 Task: Look for space in Guidonia, Italy from 7th July, 2023 to 14th July, 2023 for 1 adult in price range Rs.6000 to Rs.14000. Place can be shared room with 1  bedroom having 1 bed and 1 bathroom. Property type can be house, flat, guest house, hotel. Amenities needed are: wifi. Booking option can be shelf check-in. Required host language is English.
Action: Mouse moved to (402, 96)
Screenshot: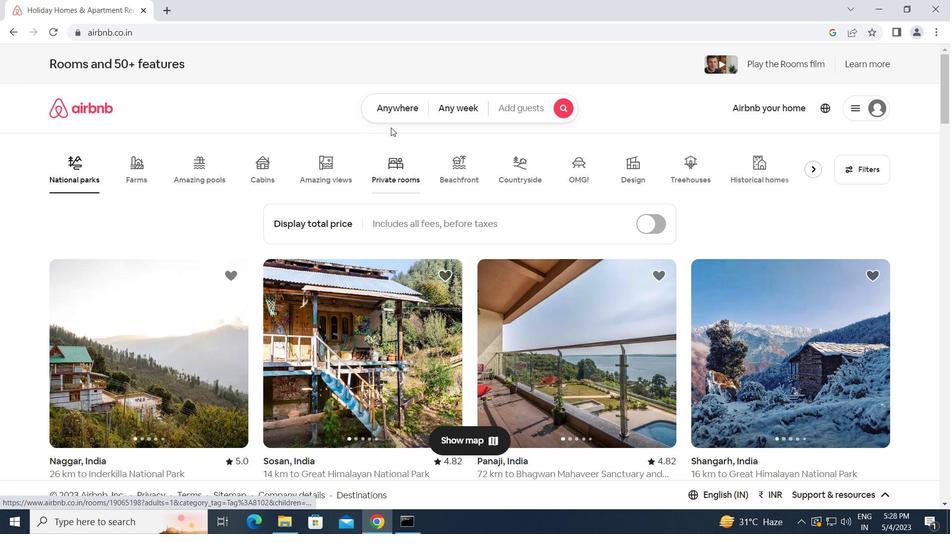 
Action: Mouse pressed left at (402, 96)
Screenshot: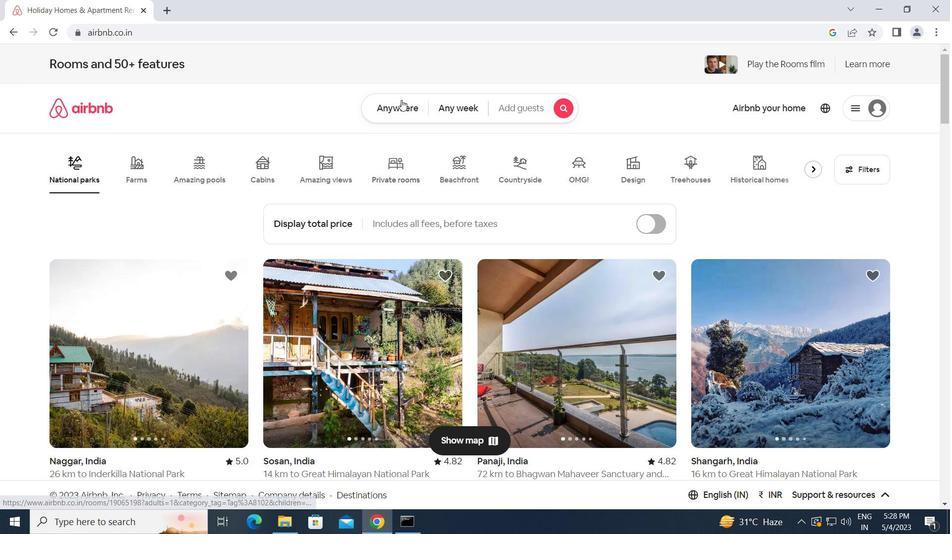 
Action: Mouse moved to (336, 153)
Screenshot: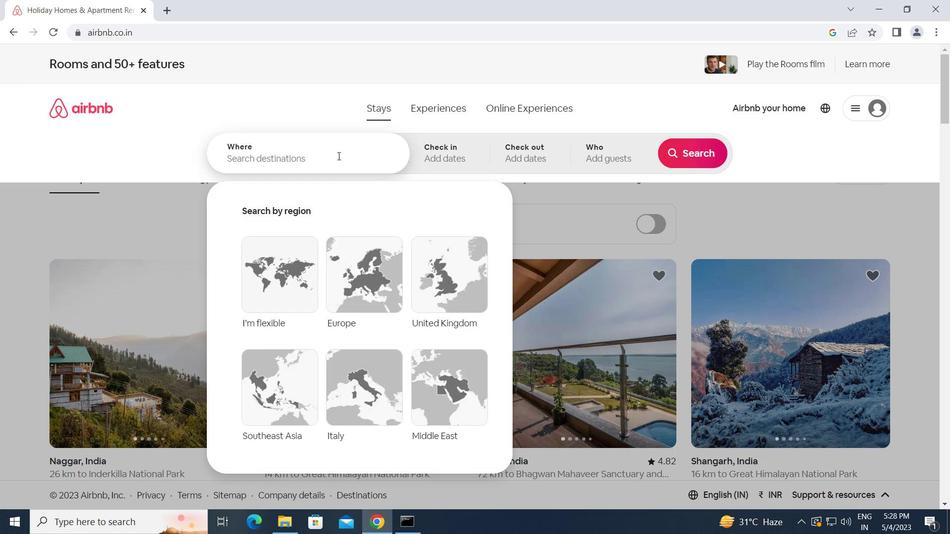 
Action: Mouse pressed left at (336, 153)
Screenshot: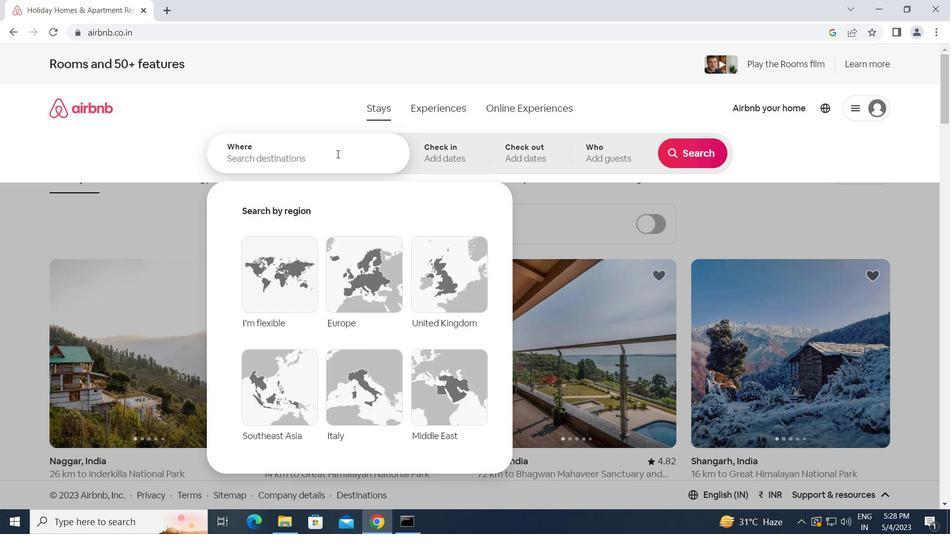 
Action: Key pressed g<Key.caps_lock>uidonia,<Key.space><Key.caps_lock>i<Key.caps_lock>taly<Key.enter>
Screenshot: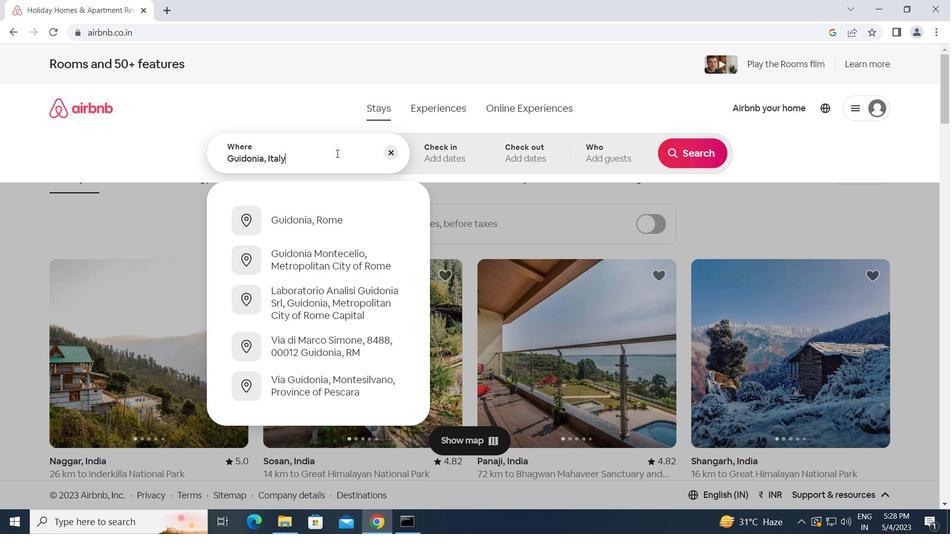 
Action: Mouse moved to (689, 249)
Screenshot: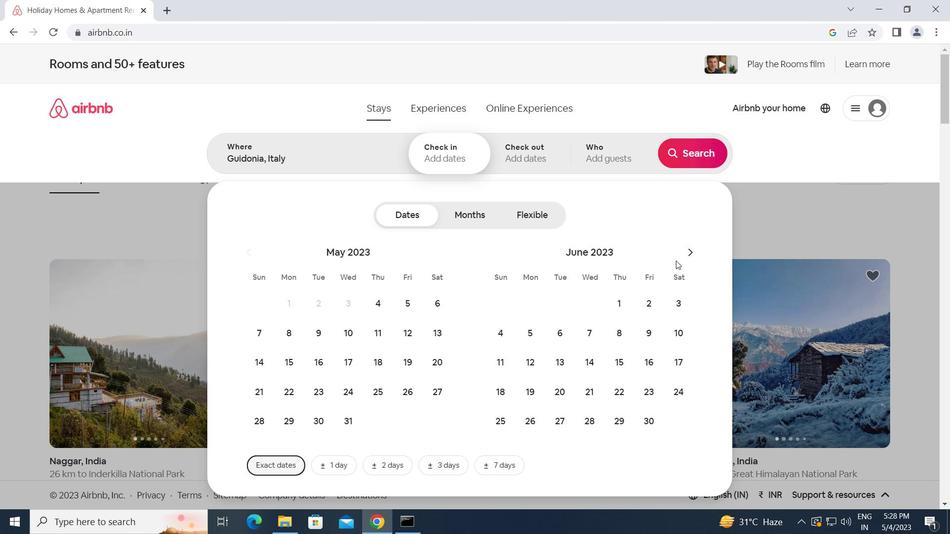 
Action: Mouse pressed left at (689, 249)
Screenshot: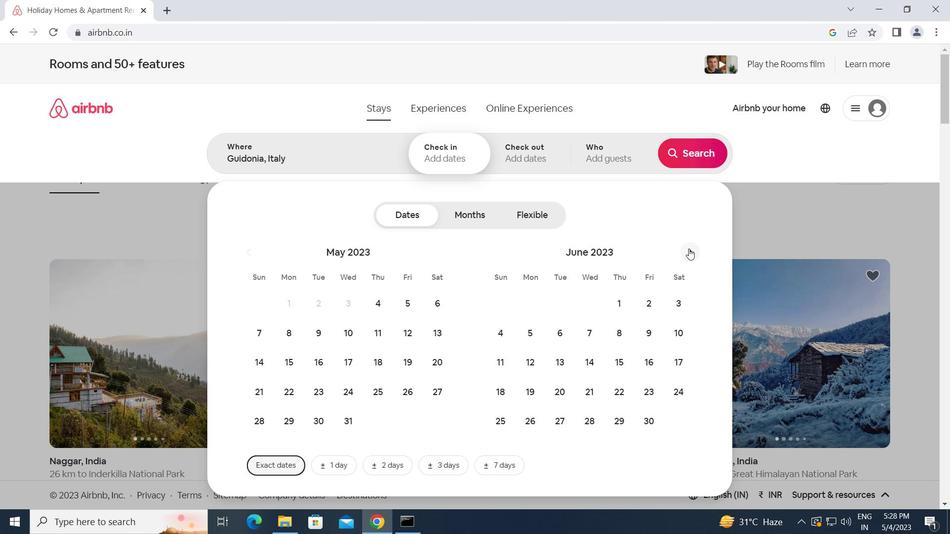 
Action: Mouse moved to (640, 334)
Screenshot: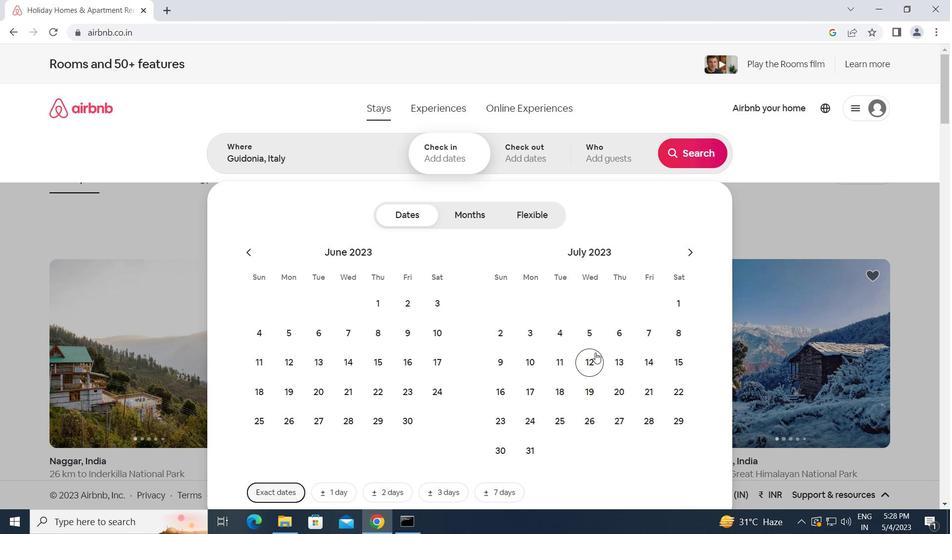 
Action: Mouse pressed left at (640, 334)
Screenshot: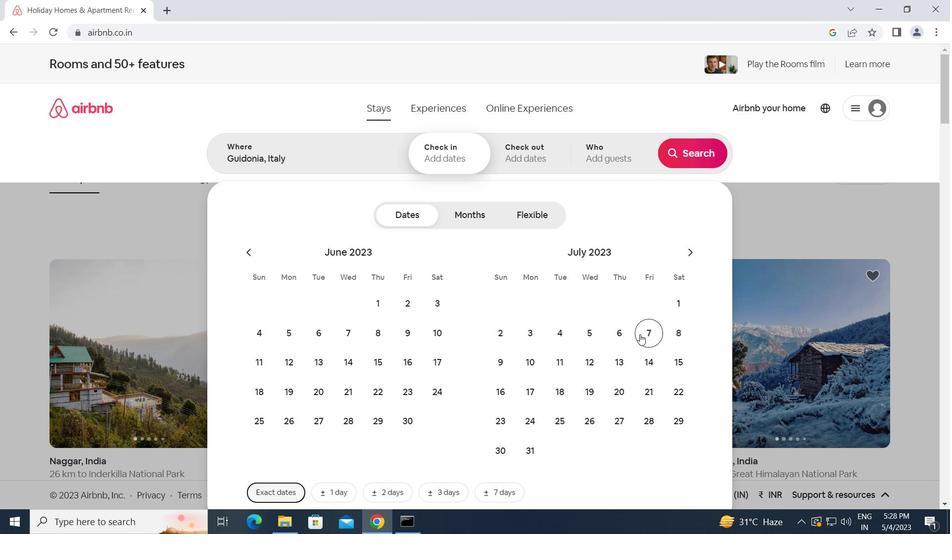 
Action: Mouse moved to (645, 363)
Screenshot: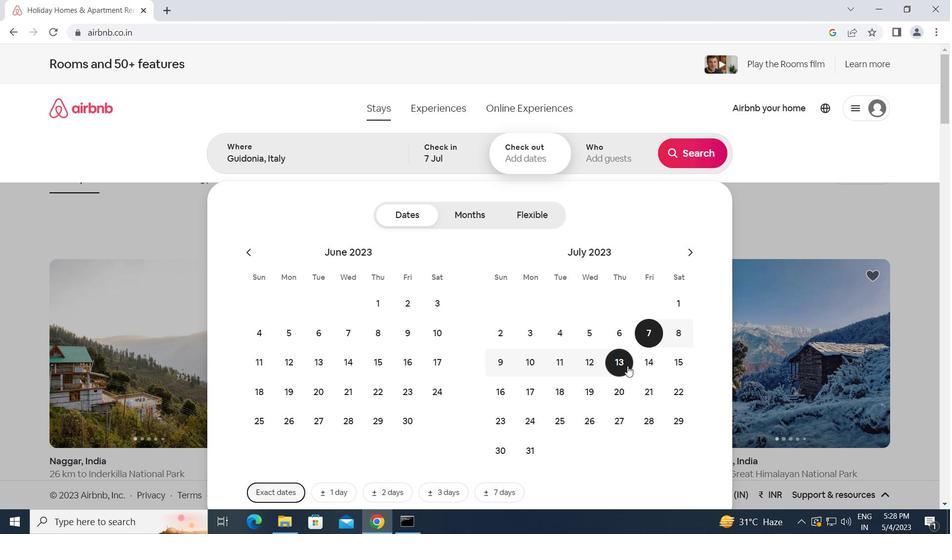 
Action: Mouse pressed left at (645, 363)
Screenshot: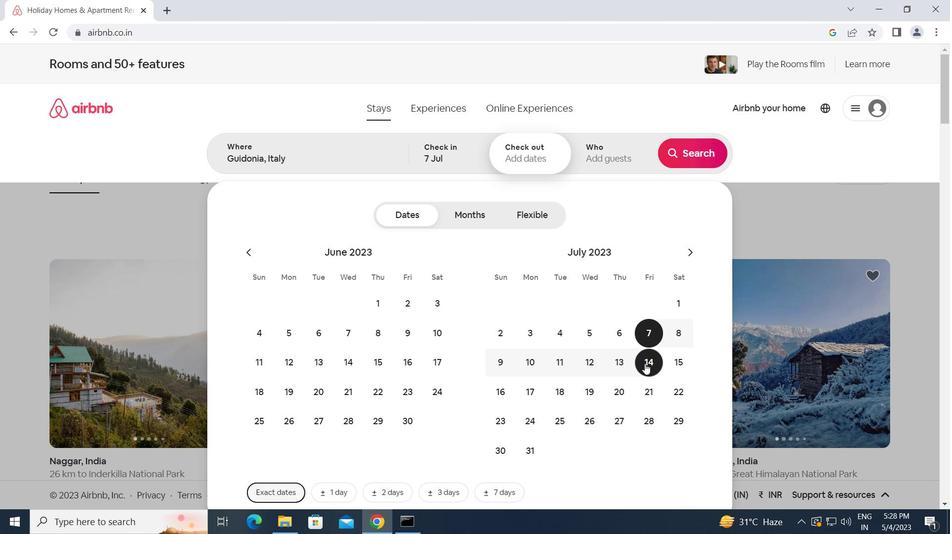 
Action: Mouse moved to (613, 151)
Screenshot: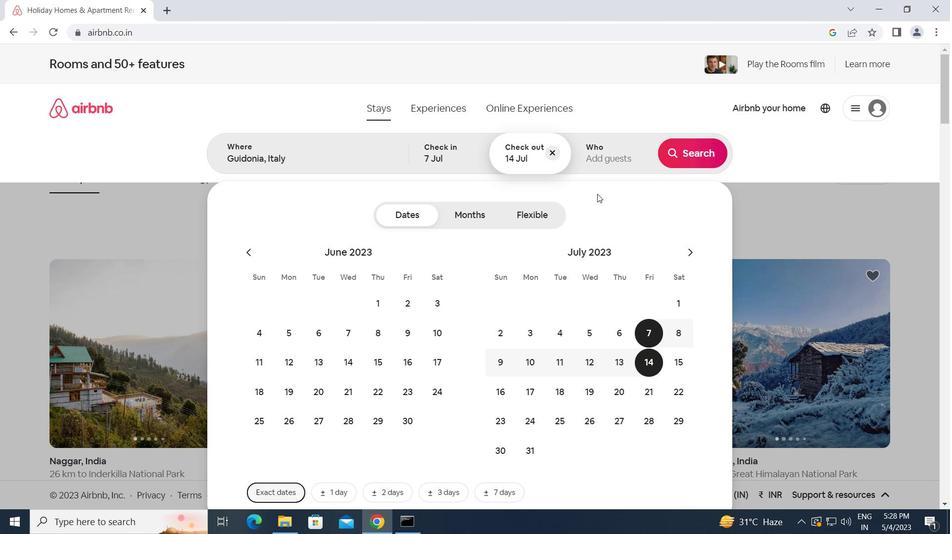 
Action: Mouse pressed left at (613, 151)
Screenshot: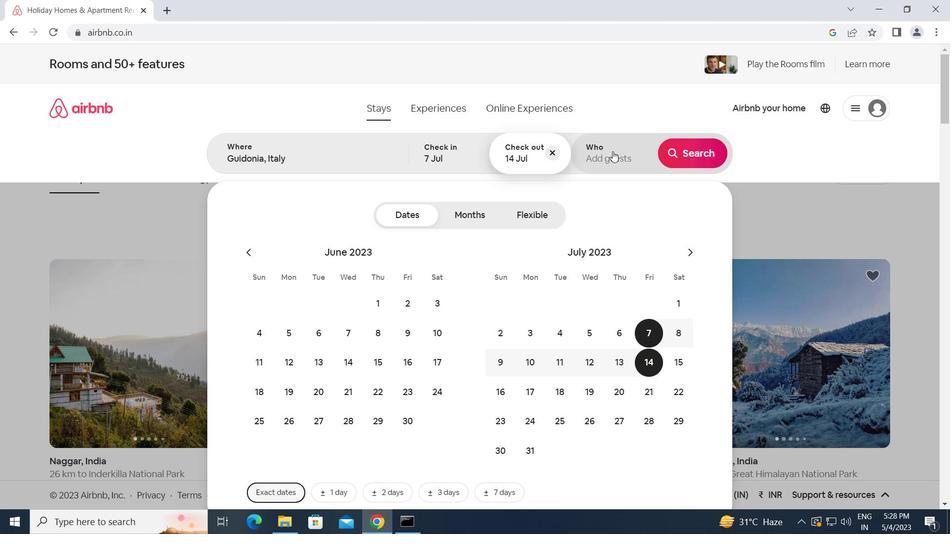
Action: Mouse moved to (704, 219)
Screenshot: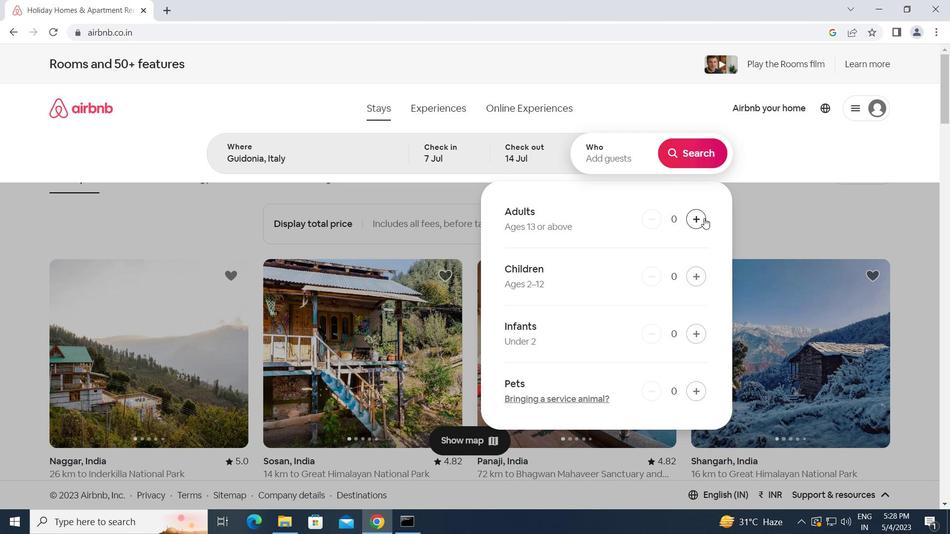 
Action: Mouse pressed left at (704, 219)
Screenshot: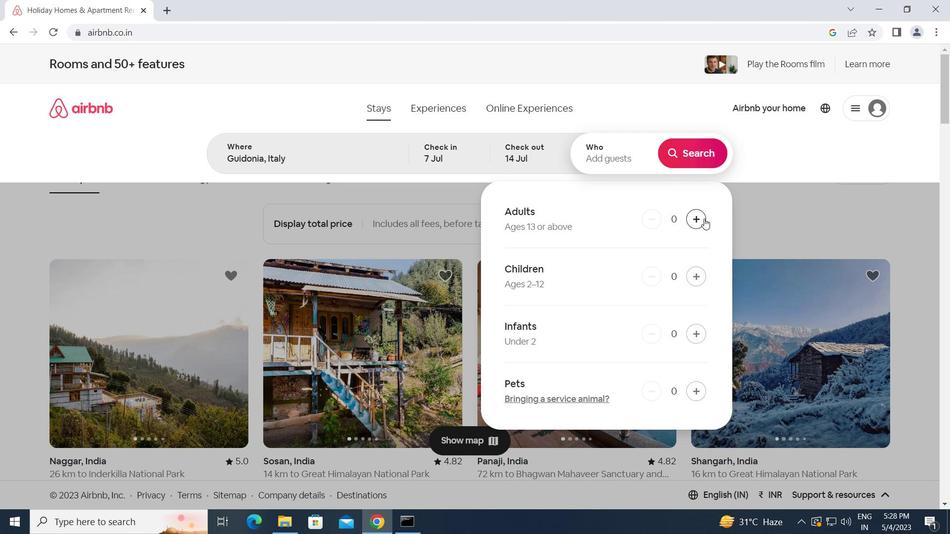 
Action: Mouse moved to (696, 151)
Screenshot: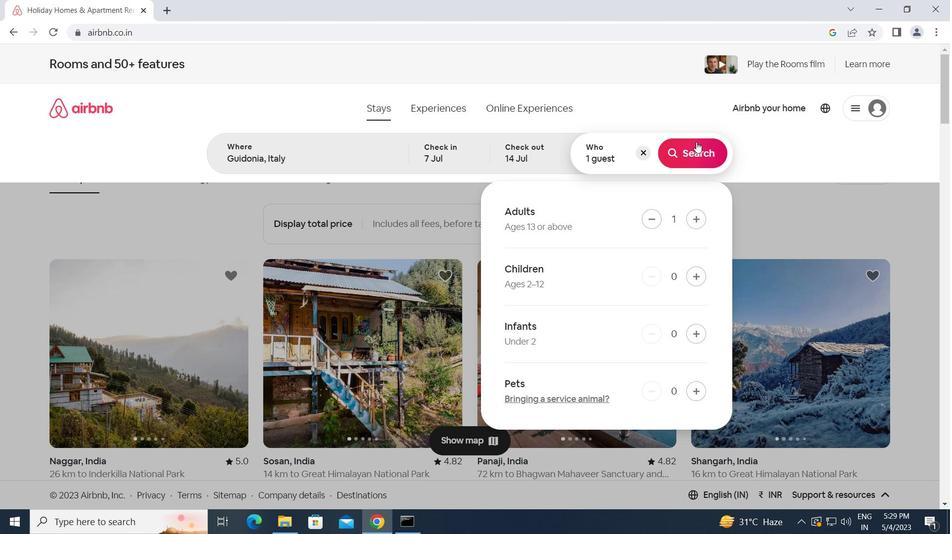 
Action: Mouse pressed left at (696, 151)
Screenshot: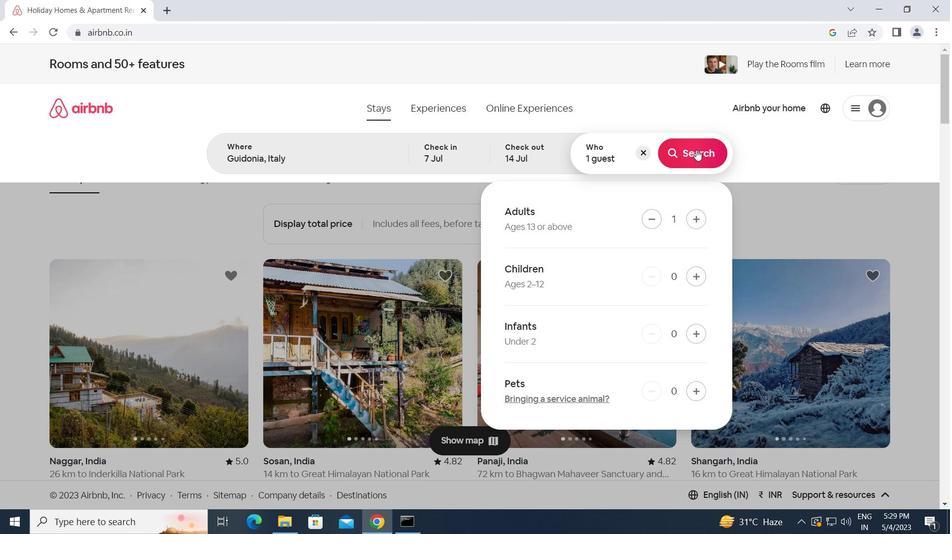
Action: Mouse moved to (889, 119)
Screenshot: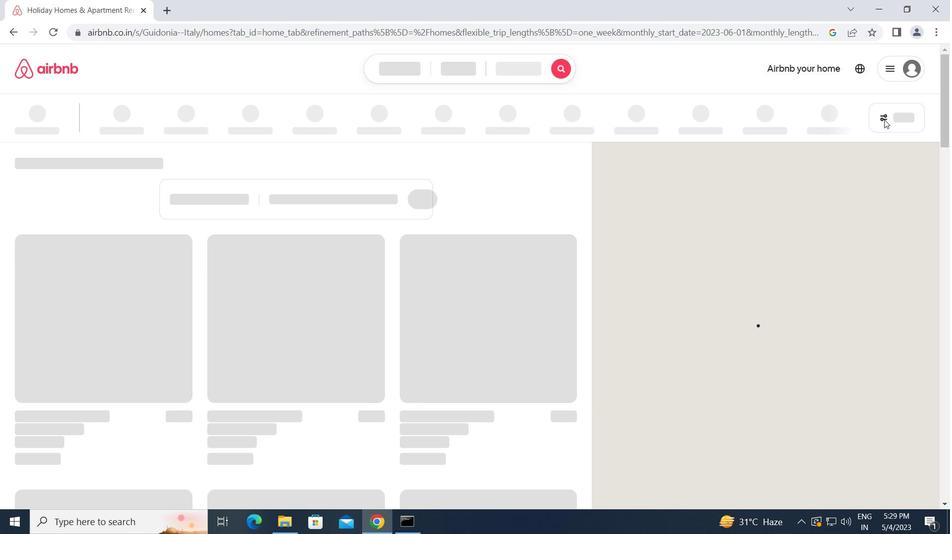 
Action: Mouse pressed left at (889, 119)
Screenshot: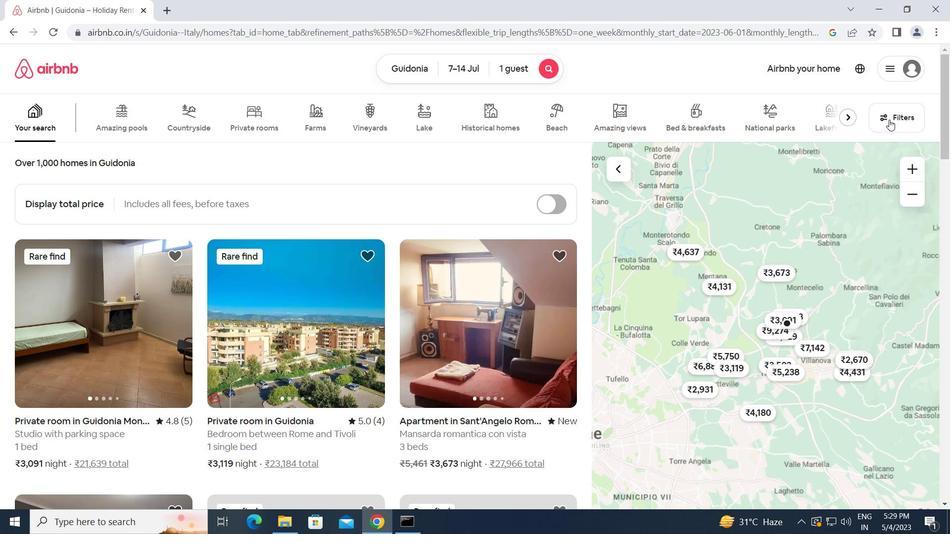 
Action: Mouse moved to (314, 277)
Screenshot: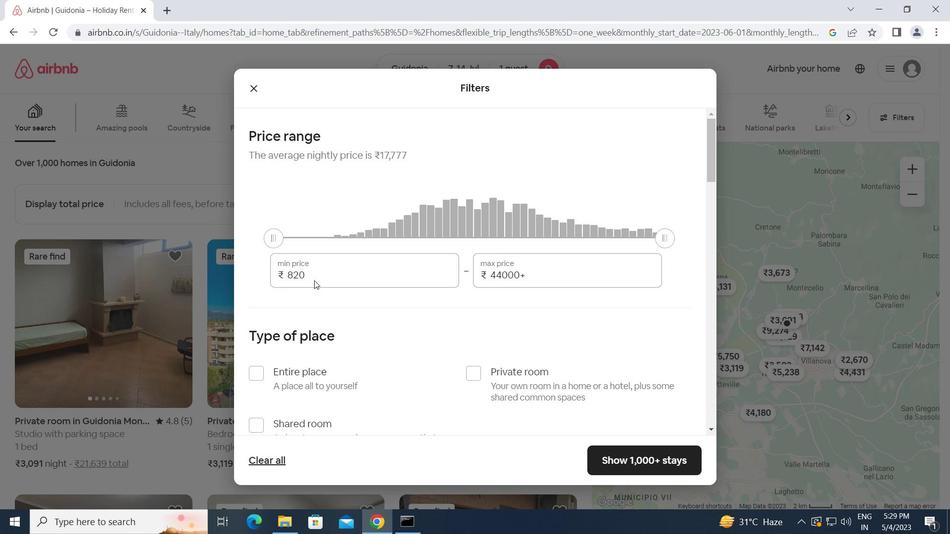 
Action: Mouse pressed left at (314, 277)
Screenshot: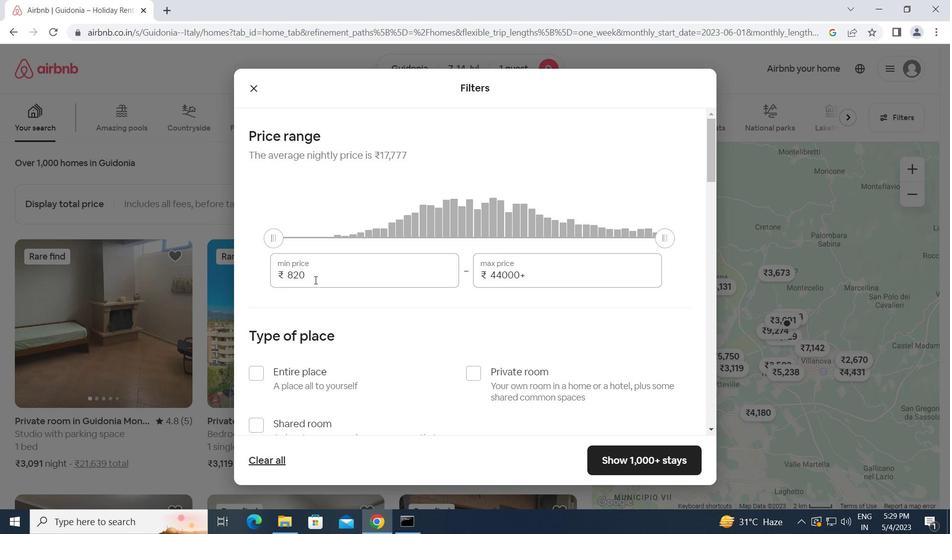 
Action: Mouse moved to (245, 270)
Screenshot: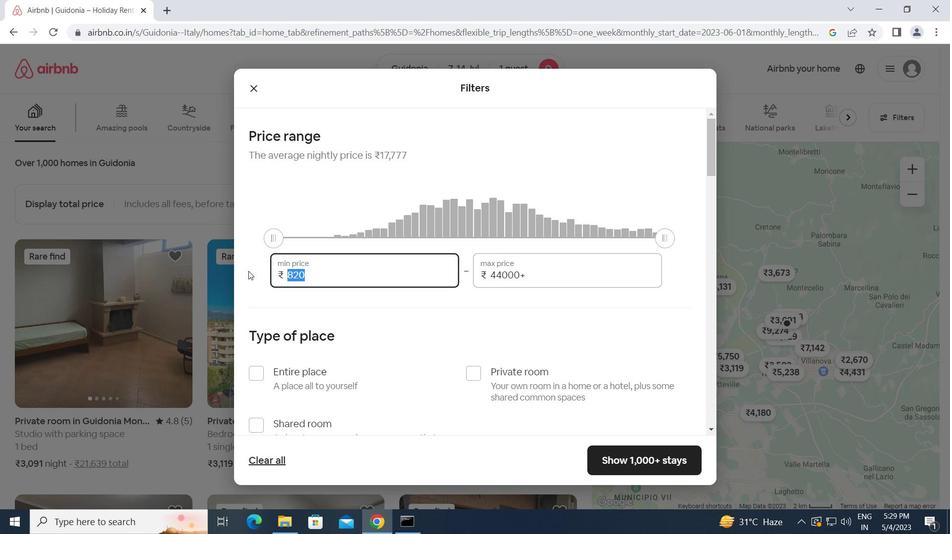 
Action: Key pressed 6000<Key.tab>1<Key.backspace><Key.backspace><Key.backspace><Key.backspace><Key.backspace><Key.backspace><Key.backspace>14000
Screenshot: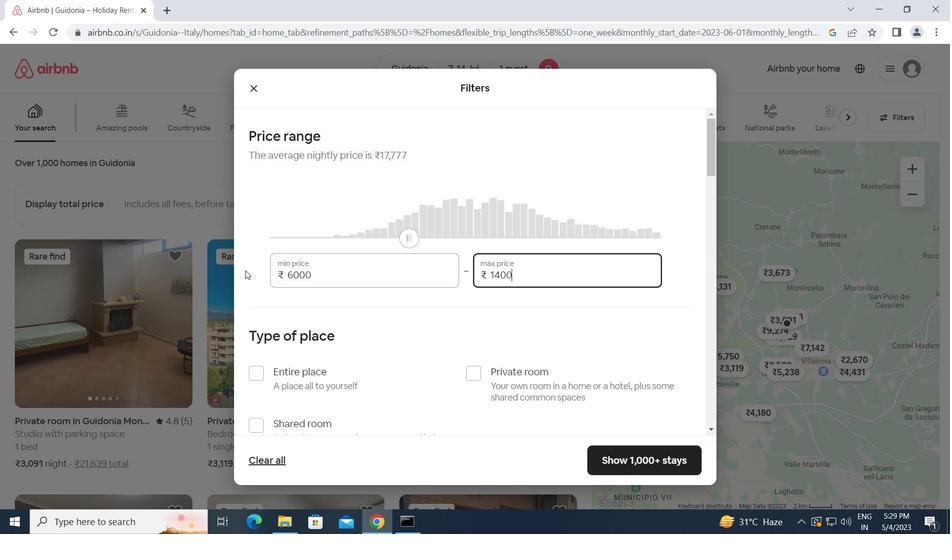 
Action: Mouse moved to (361, 396)
Screenshot: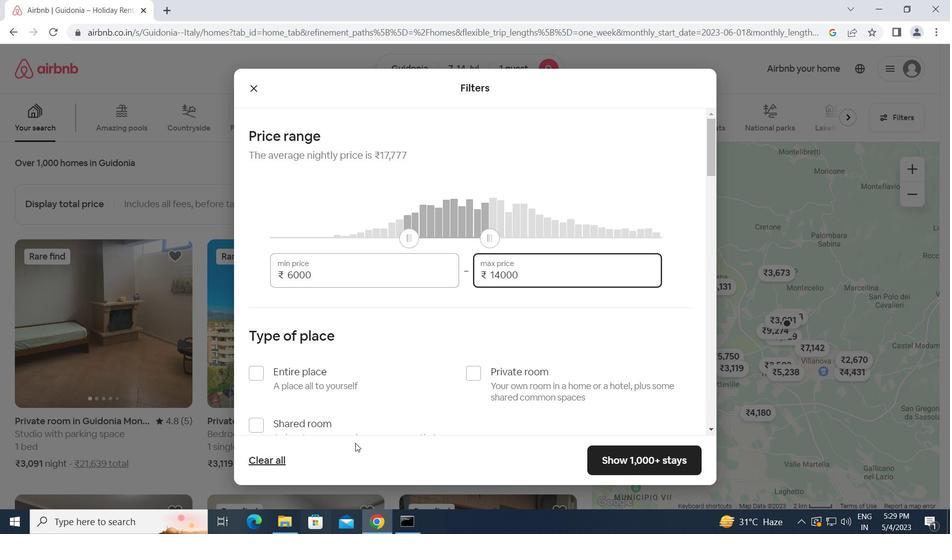 
Action: Mouse scrolled (361, 395) with delta (0, 0)
Screenshot: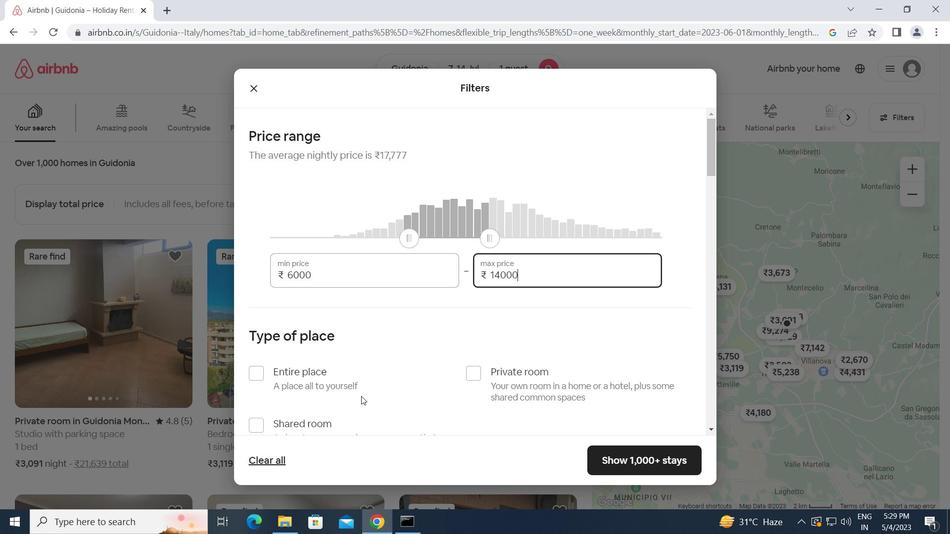 
Action: Mouse moved to (255, 363)
Screenshot: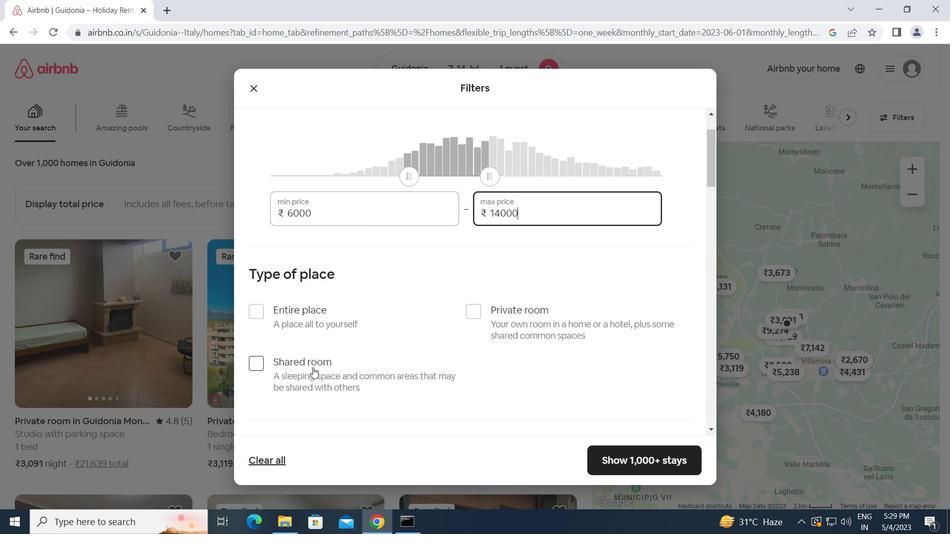 
Action: Mouse pressed left at (255, 363)
Screenshot: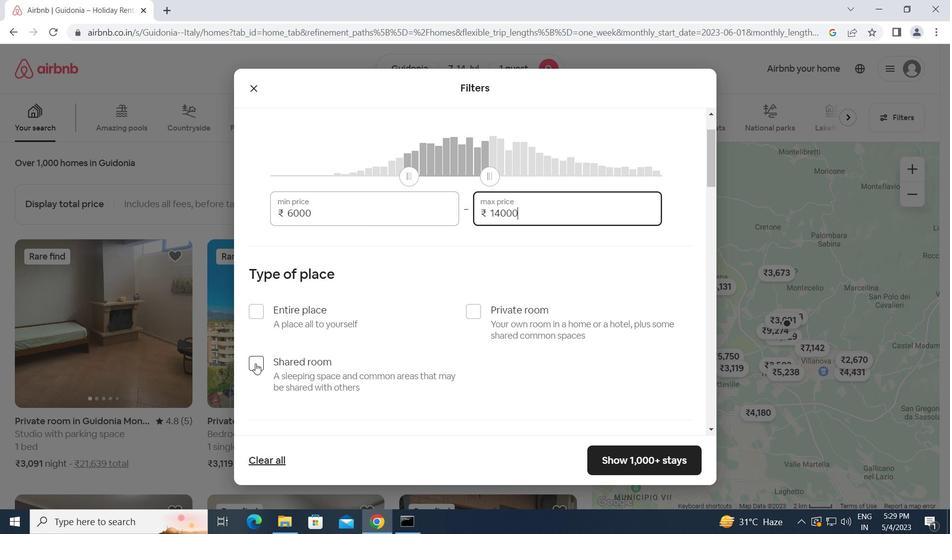 
Action: Mouse moved to (363, 376)
Screenshot: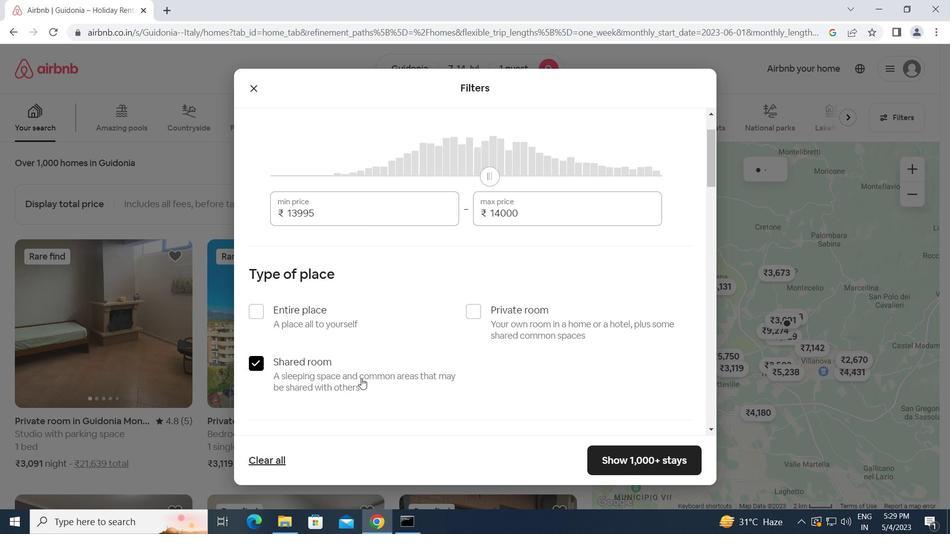 
Action: Mouse scrolled (363, 376) with delta (0, 0)
Screenshot: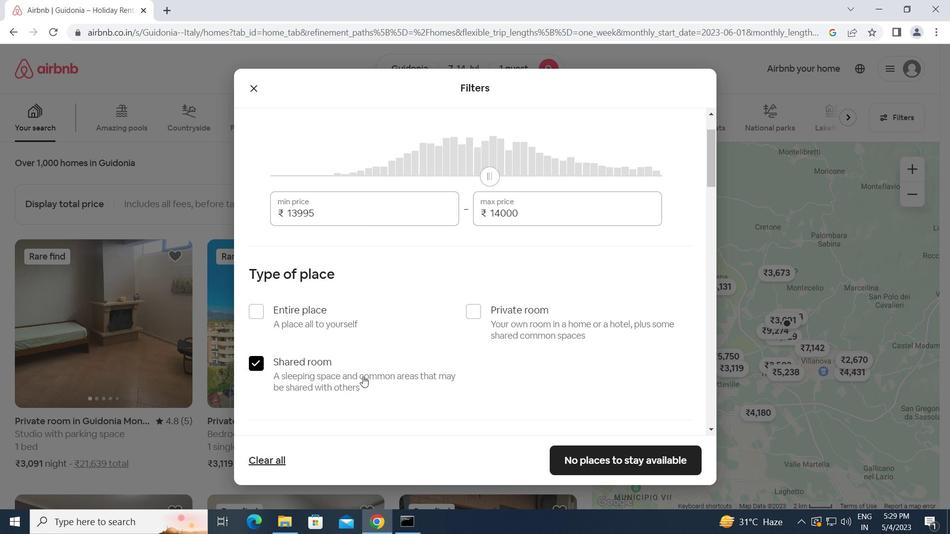 
Action: Mouse scrolled (363, 376) with delta (0, 0)
Screenshot: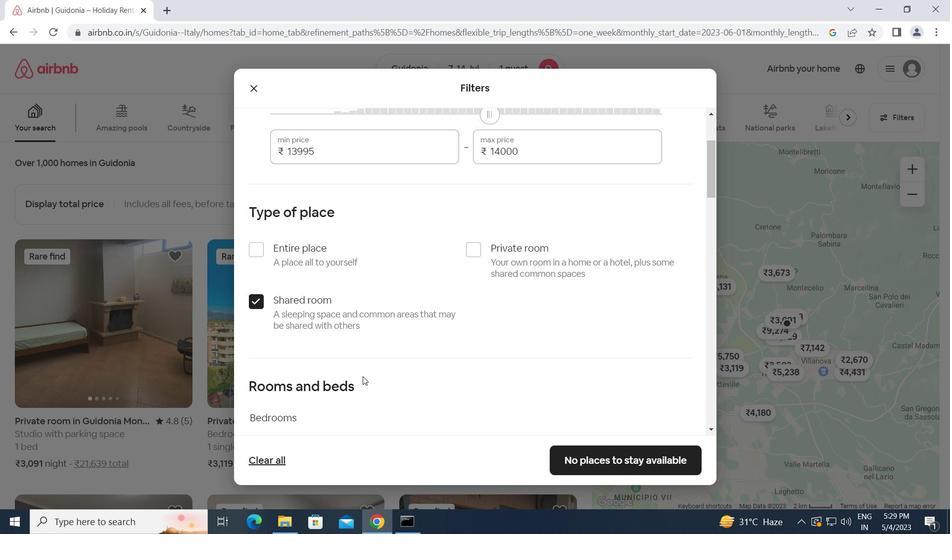 
Action: Mouse scrolled (363, 376) with delta (0, 0)
Screenshot: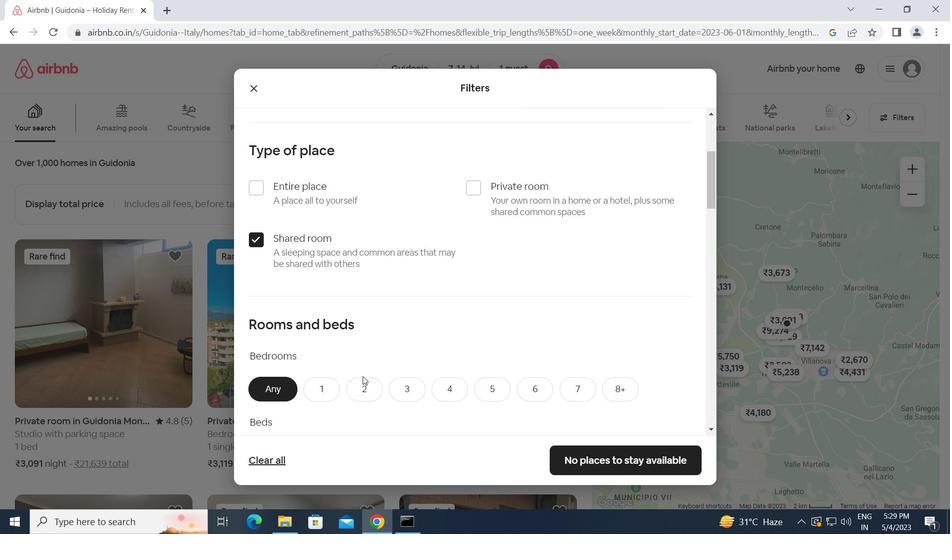 
Action: Mouse moved to (319, 331)
Screenshot: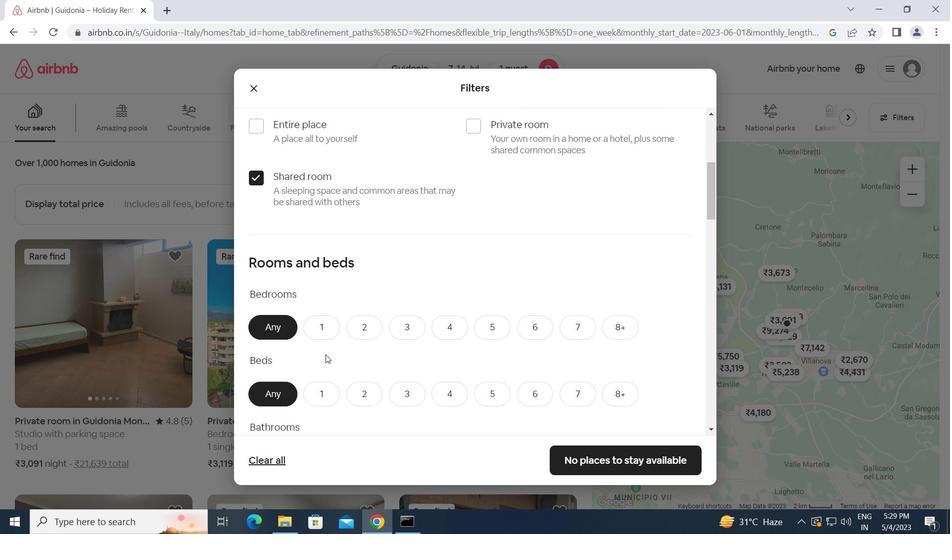 
Action: Mouse pressed left at (319, 331)
Screenshot: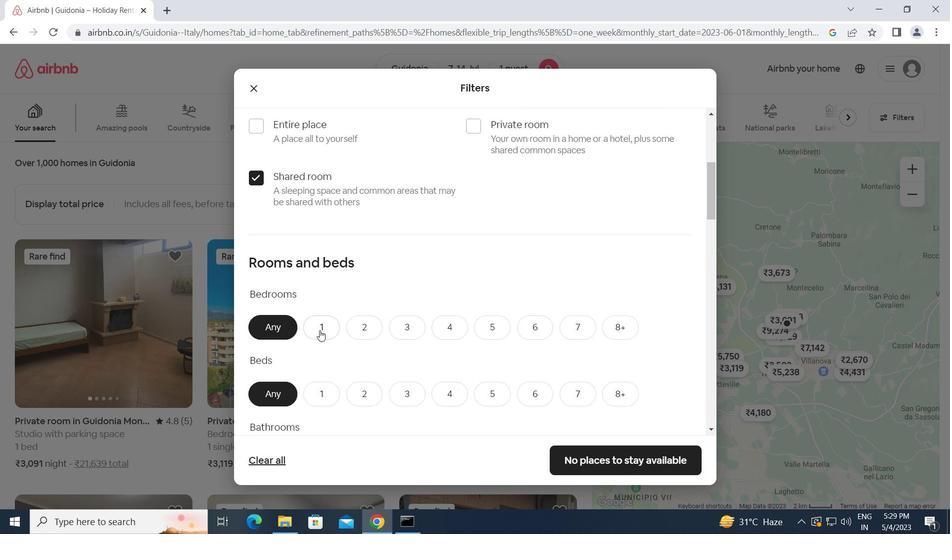 
Action: Mouse moved to (324, 389)
Screenshot: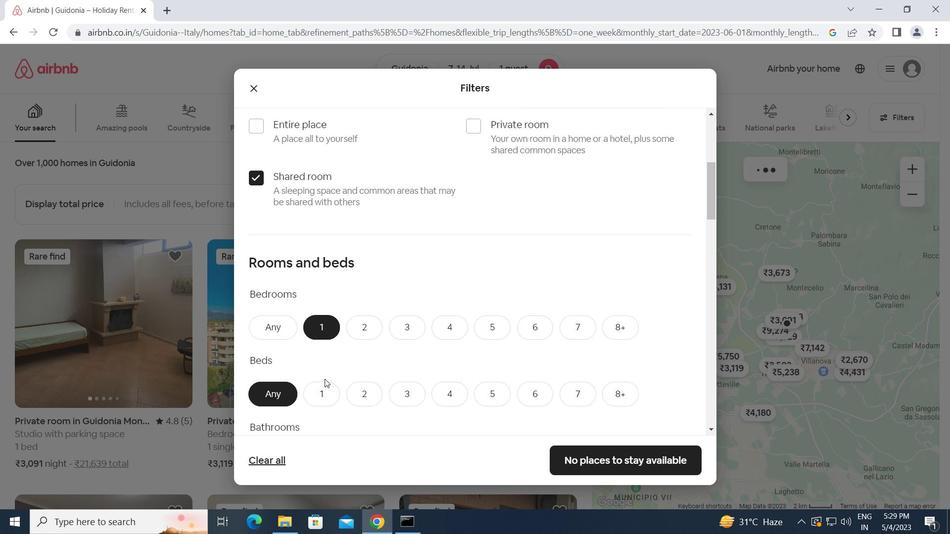 
Action: Mouse pressed left at (324, 389)
Screenshot: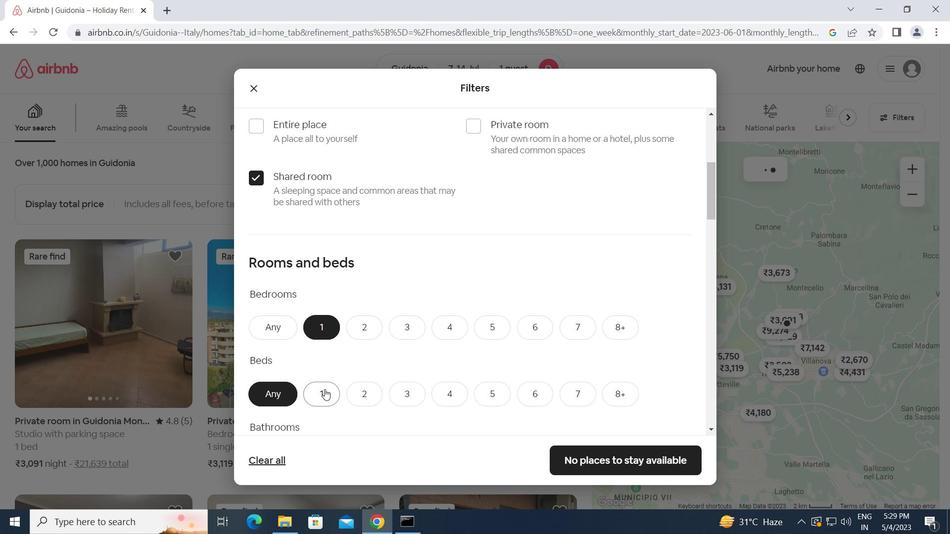 
Action: Mouse moved to (324, 389)
Screenshot: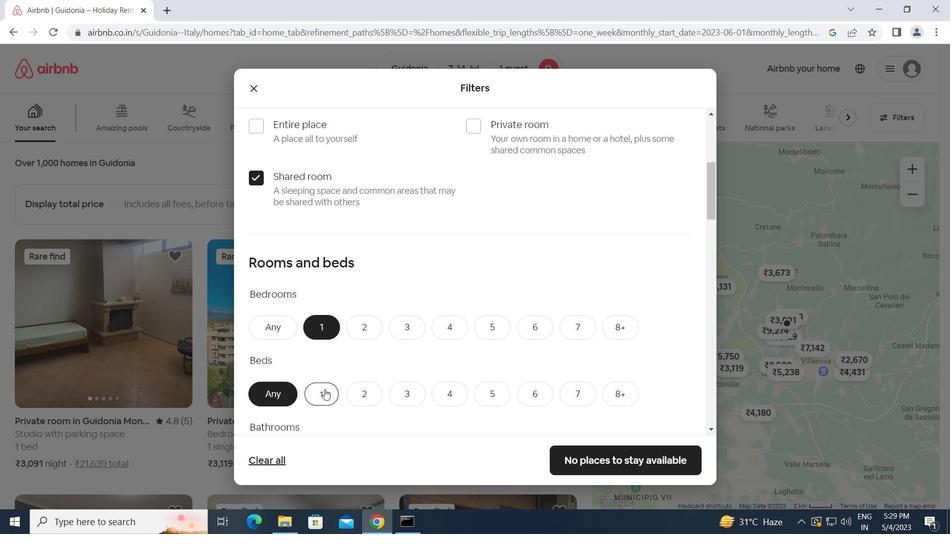 
Action: Mouse scrolled (324, 389) with delta (0, 0)
Screenshot: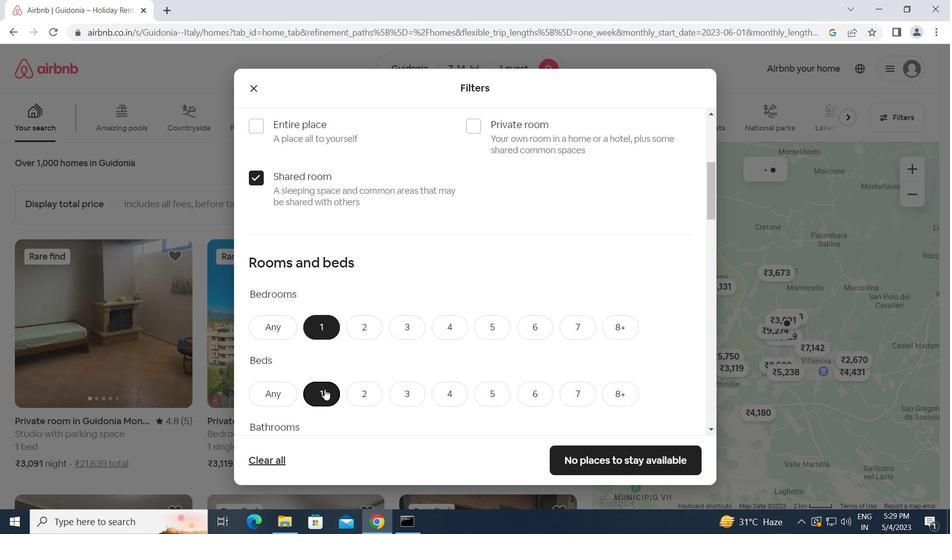 
Action: Mouse scrolled (324, 389) with delta (0, 0)
Screenshot: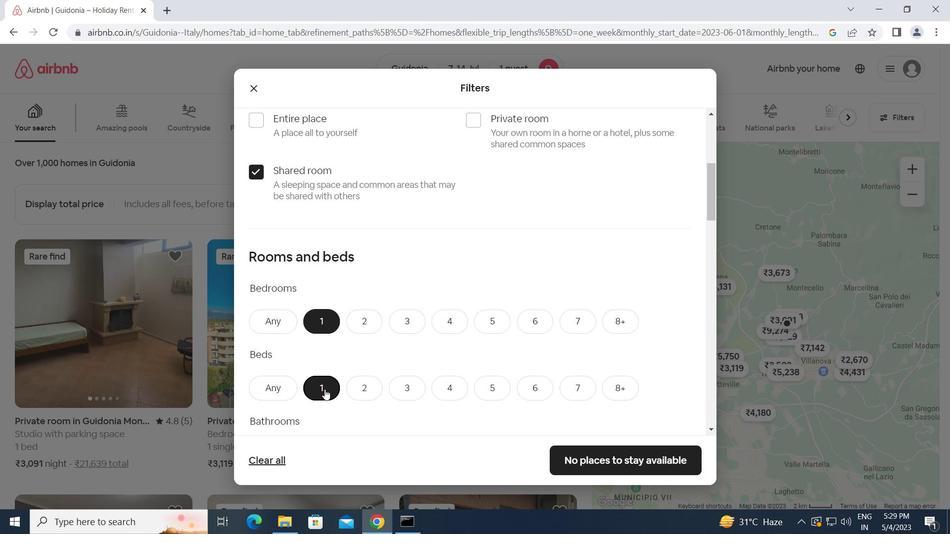 
Action: Mouse moved to (318, 332)
Screenshot: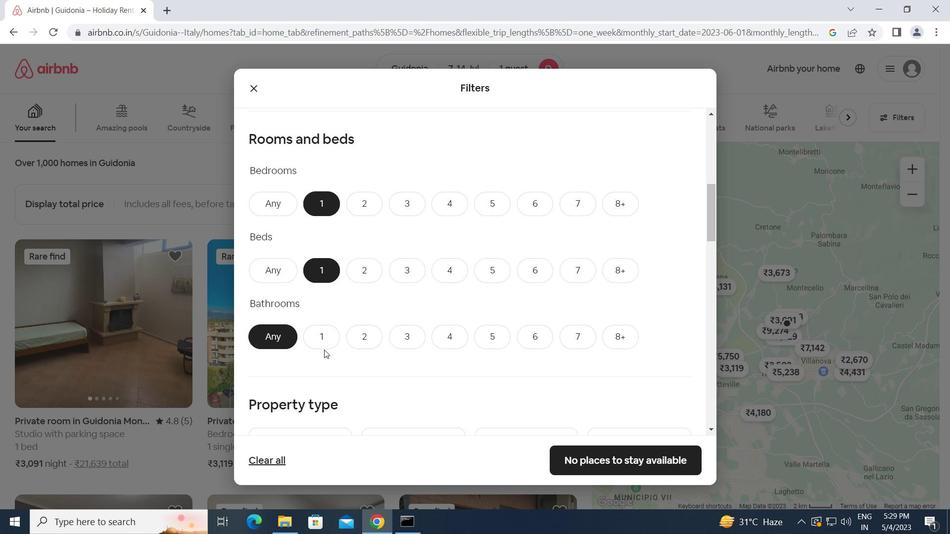 
Action: Mouse pressed left at (318, 332)
Screenshot: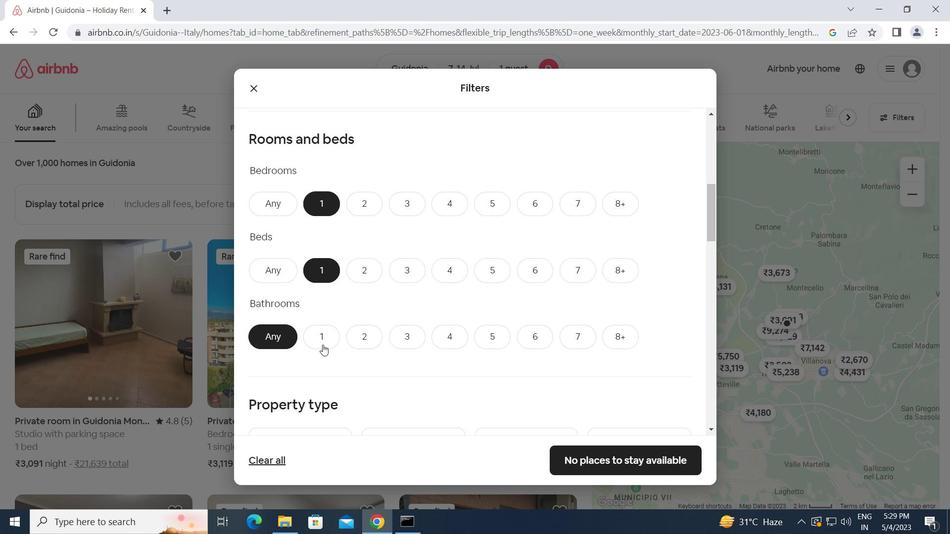 
Action: Mouse moved to (349, 355)
Screenshot: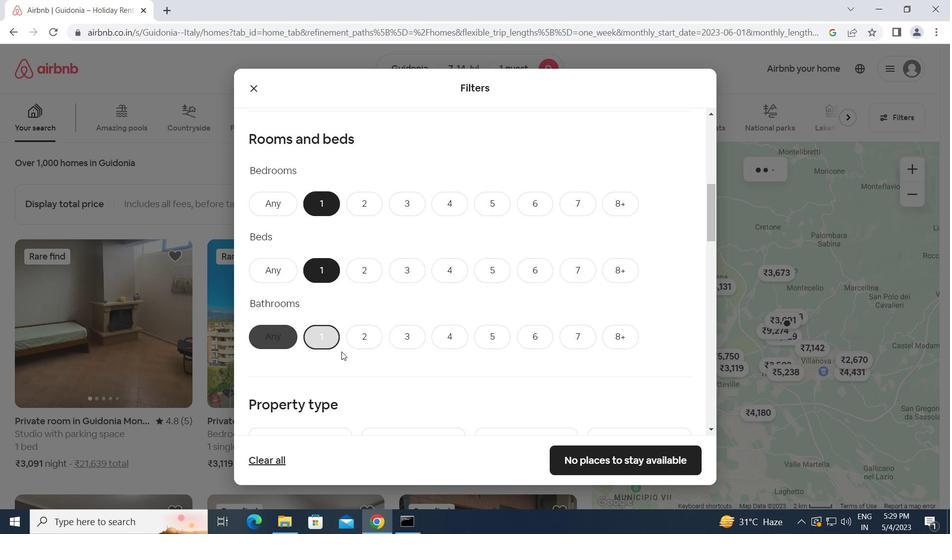 
Action: Mouse scrolled (349, 354) with delta (0, 0)
Screenshot: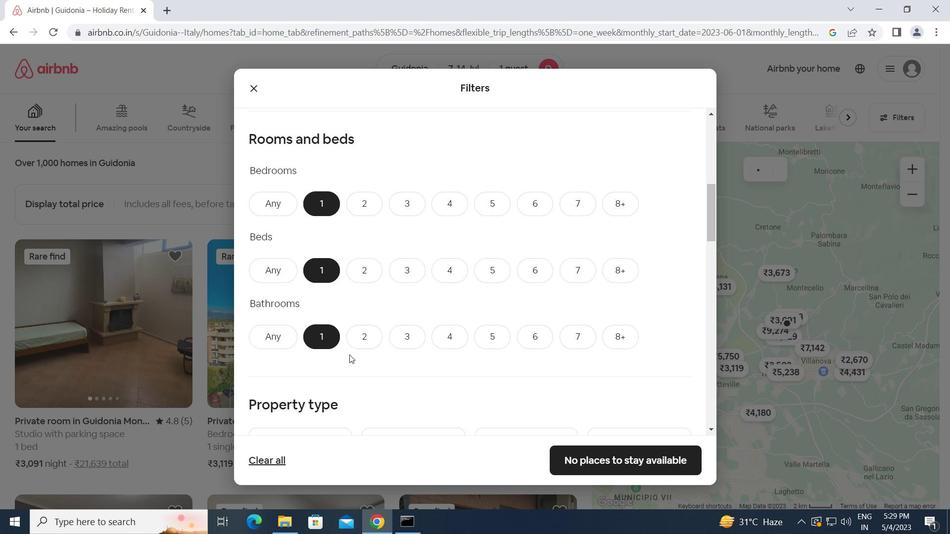 
Action: Mouse scrolled (349, 354) with delta (0, 0)
Screenshot: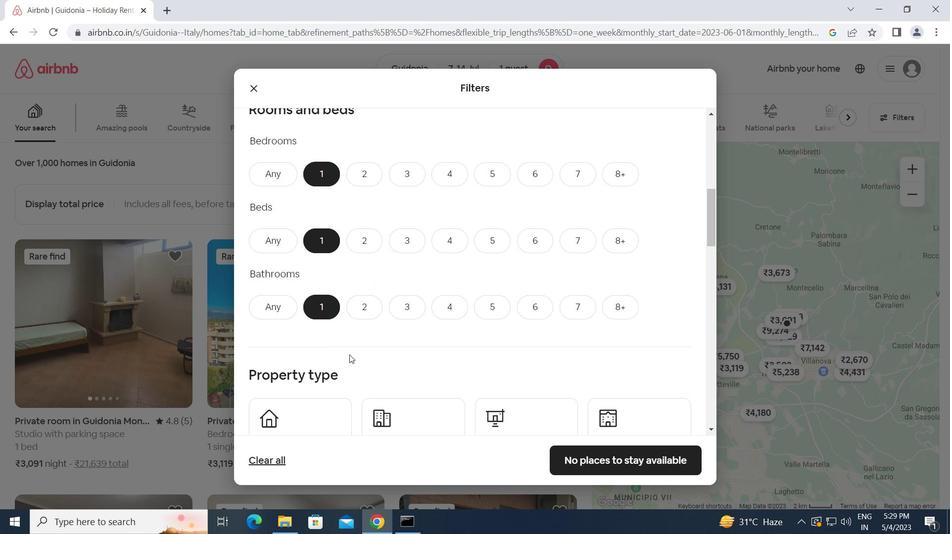 
Action: Mouse moved to (274, 342)
Screenshot: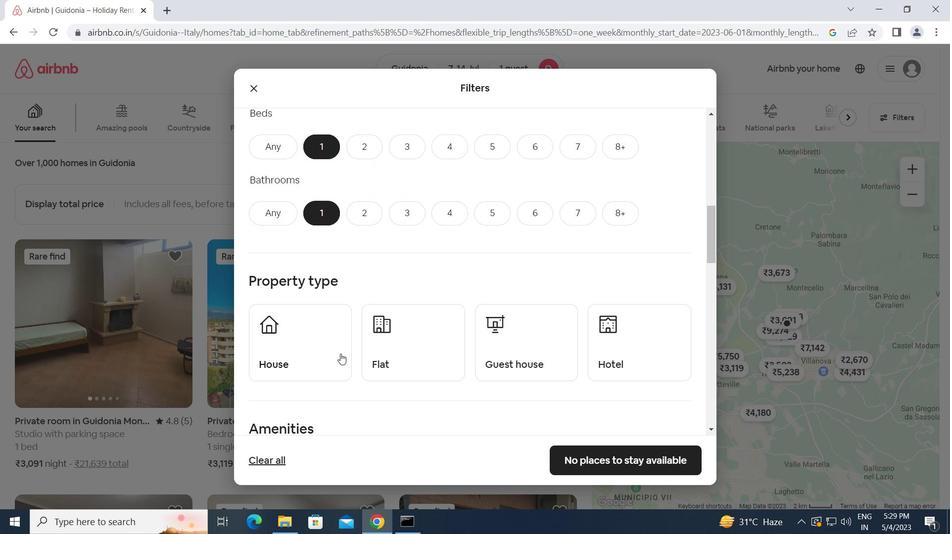 
Action: Mouse pressed left at (274, 342)
Screenshot: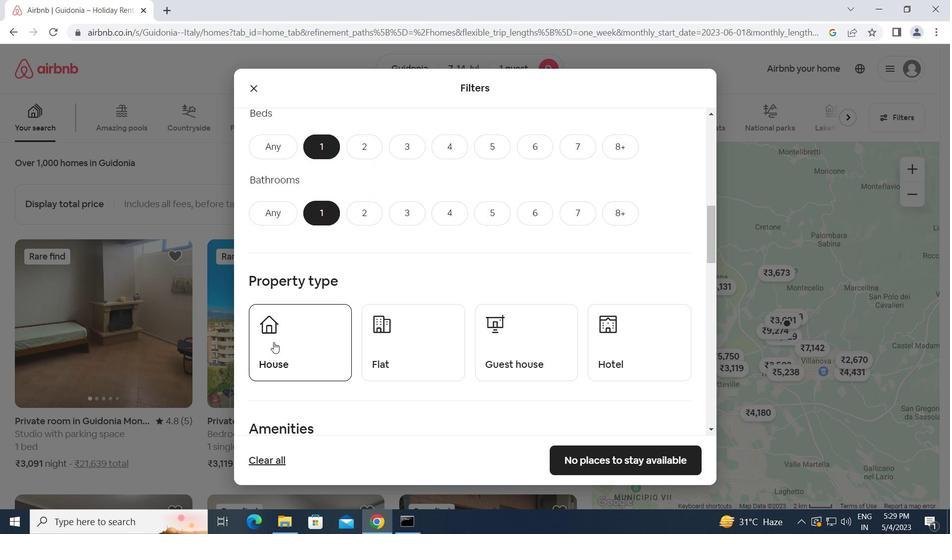 
Action: Mouse moved to (431, 348)
Screenshot: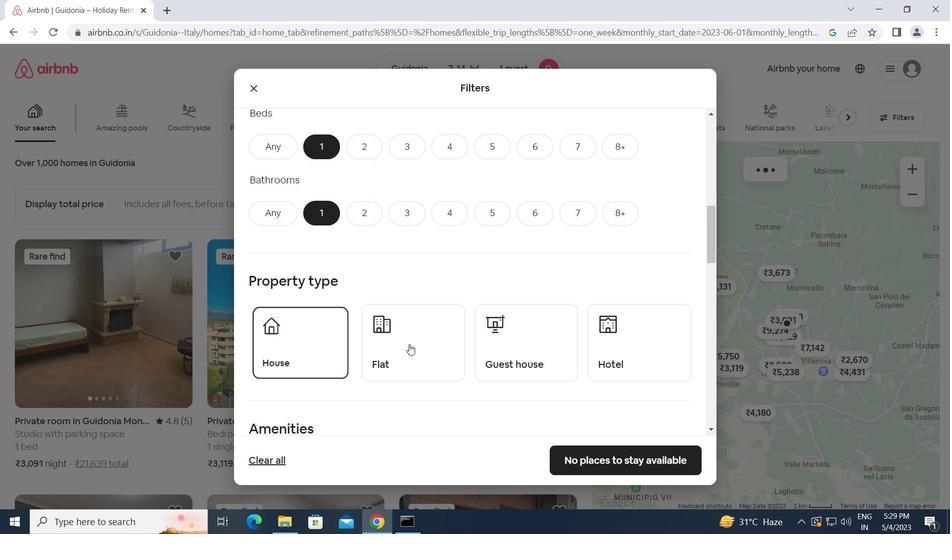 
Action: Mouse pressed left at (431, 348)
Screenshot: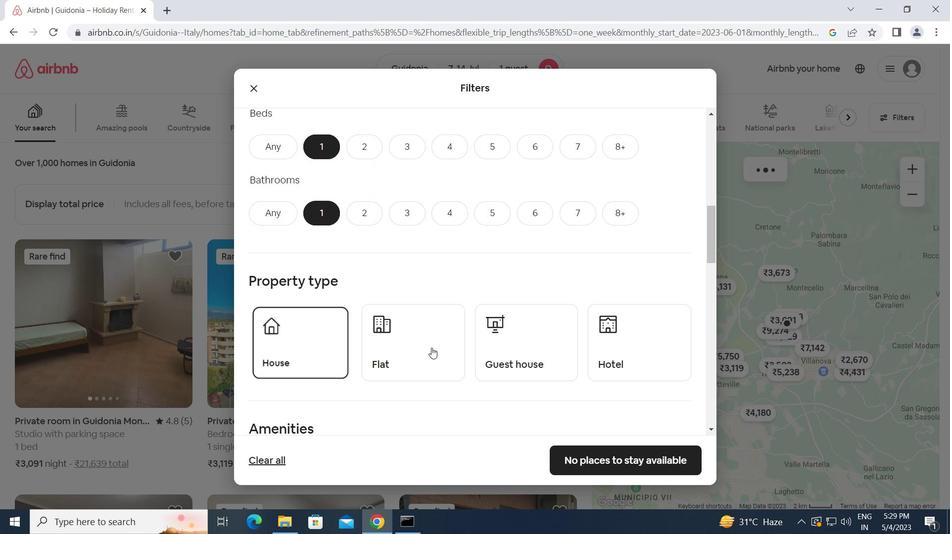 
Action: Mouse moved to (508, 344)
Screenshot: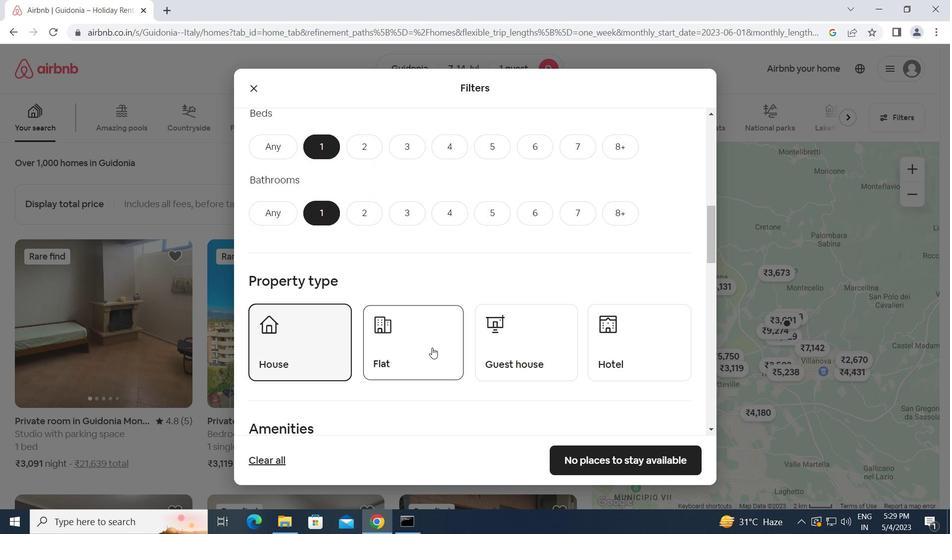 
Action: Mouse pressed left at (508, 344)
Screenshot: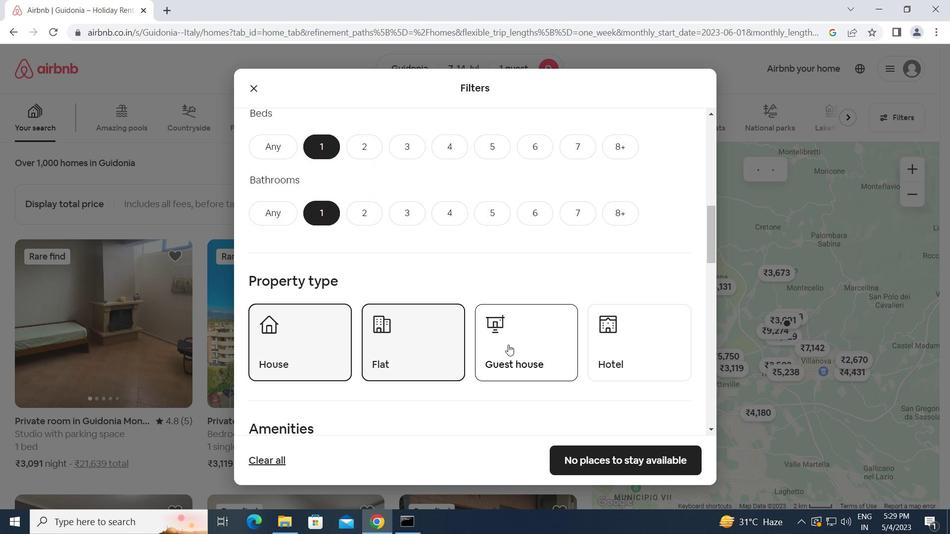 
Action: Mouse moved to (605, 354)
Screenshot: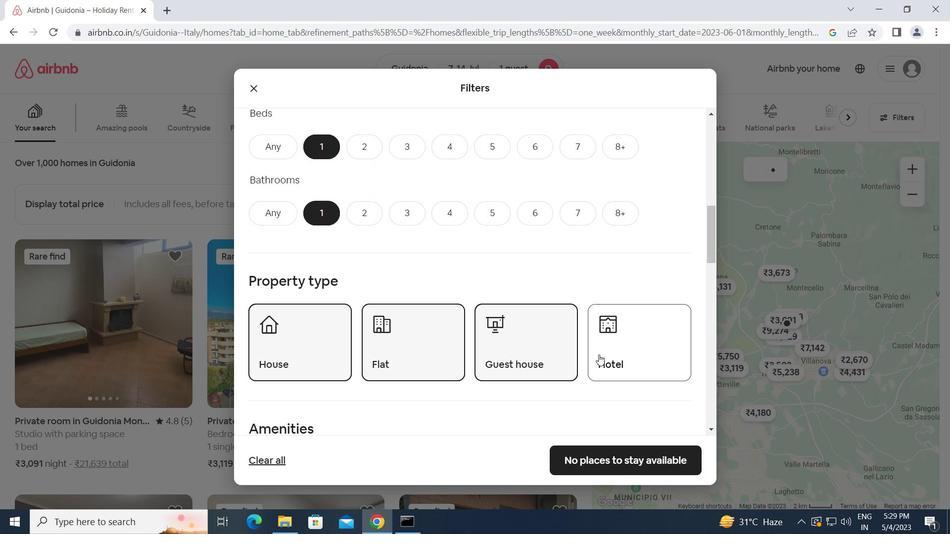 
Action: Mouse pressed left at (605, 354)
Screenshot: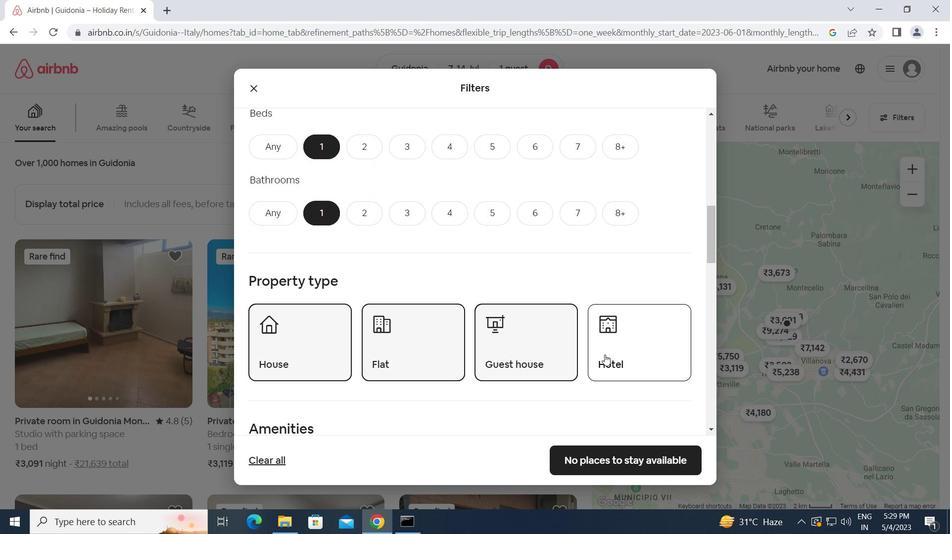 
Action: Mouse moved to (414, 388)
Screenshot: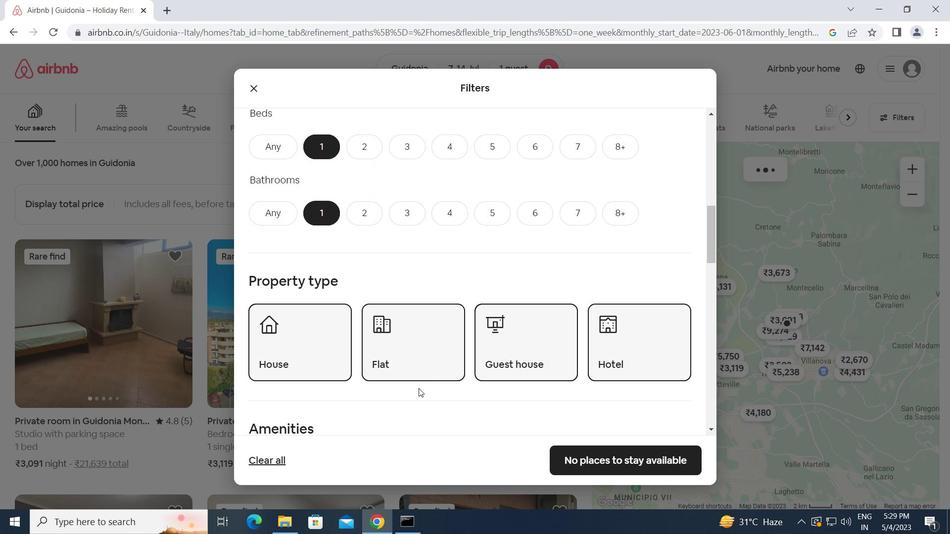 
Action: Mouse scrolled (414, 387) with delta (0, 0)
Screenshot: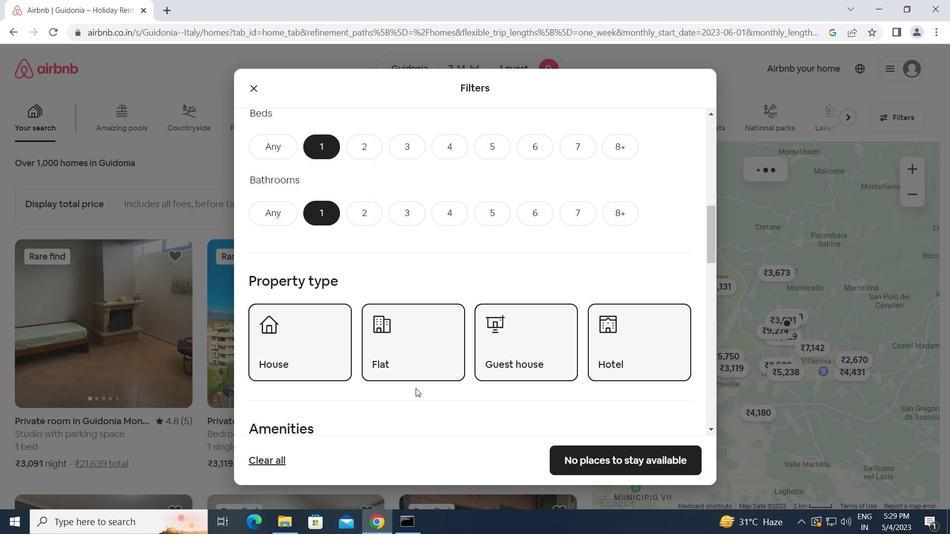 
Action: Mouse scrolled (414, 387) with delta (0, 0)
Screenshot: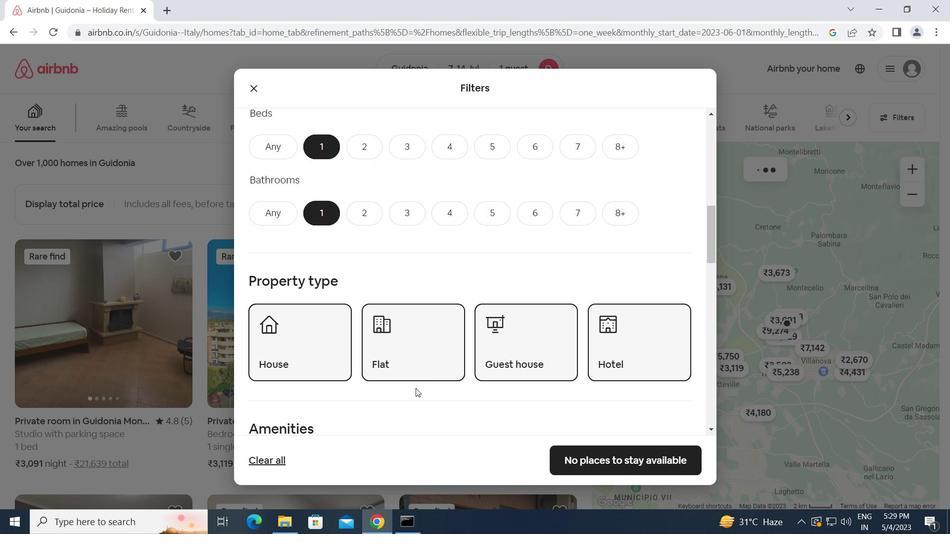 
Action: Mouse scrolled (414, 387) with delta (0, 0)
Screenshot: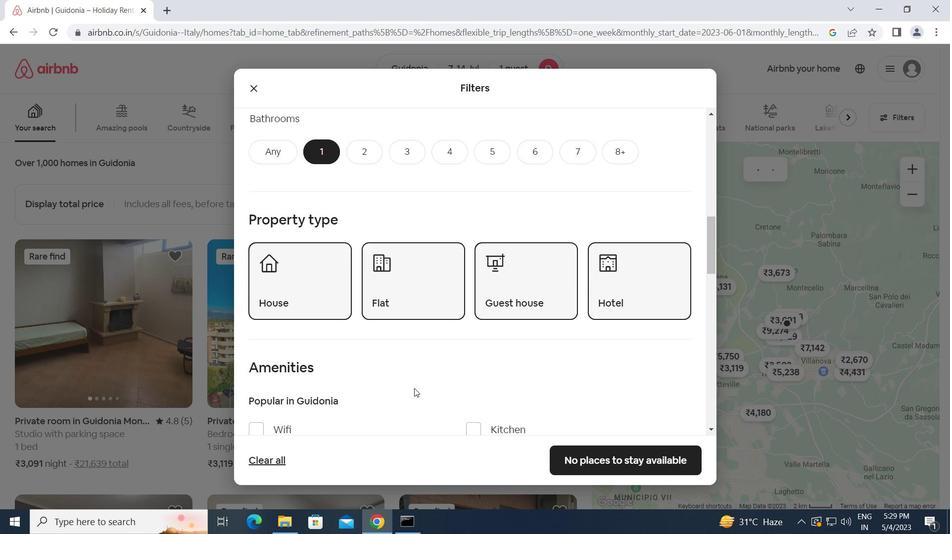 
Action: Mouse moved to (253, 303)
Screenshot: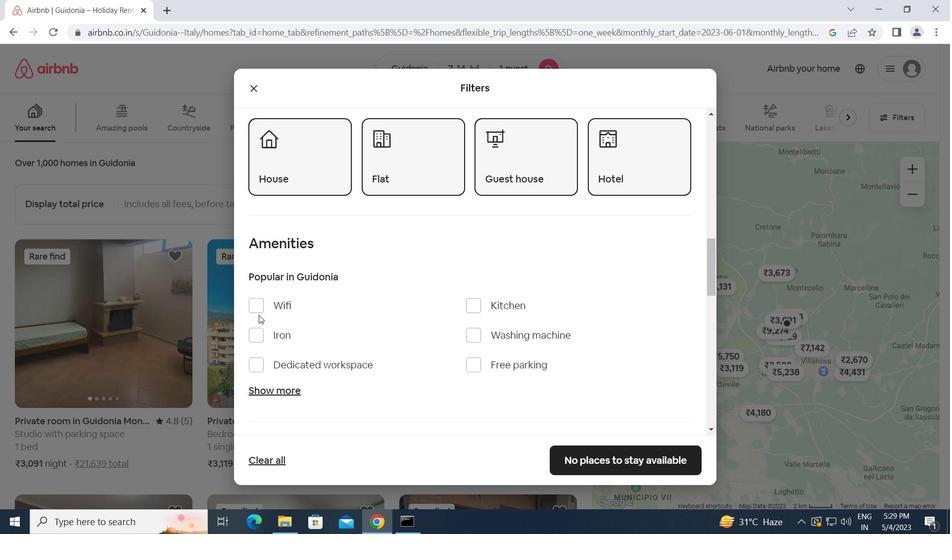 
Action: Mouse pressed left at (253, 303)
Screenshot: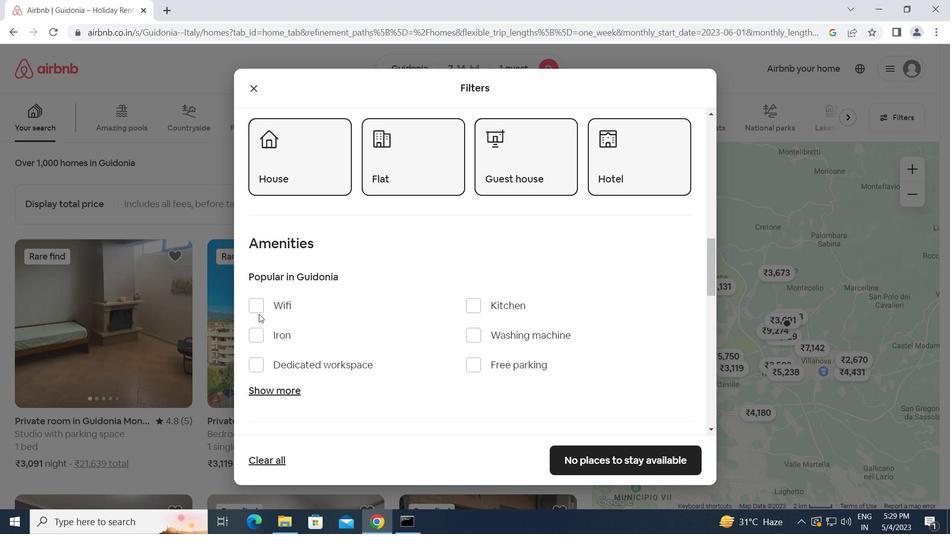 
Action: Mouse moved to (373, 357)
Screenshot: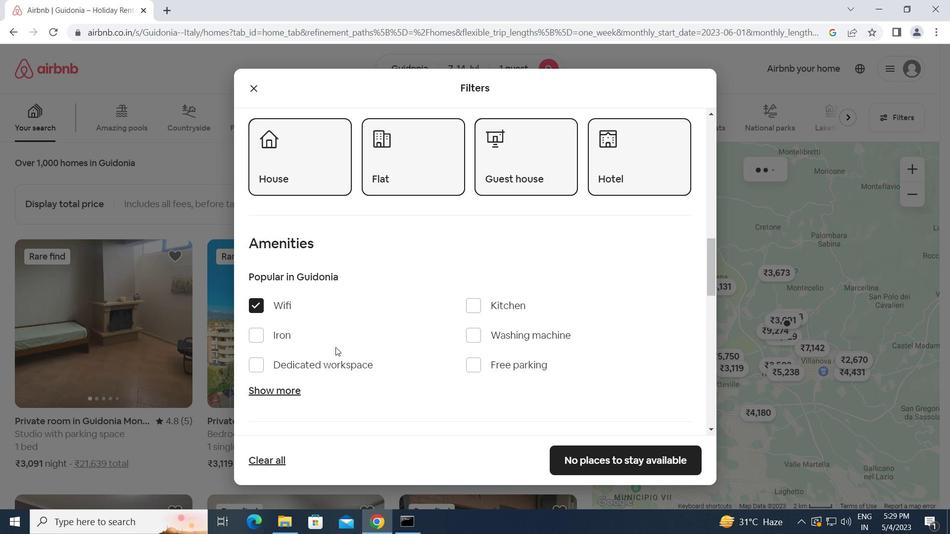 
Action: Mouse scrolled (373, 357) with delta (0, 0)
Screenshot: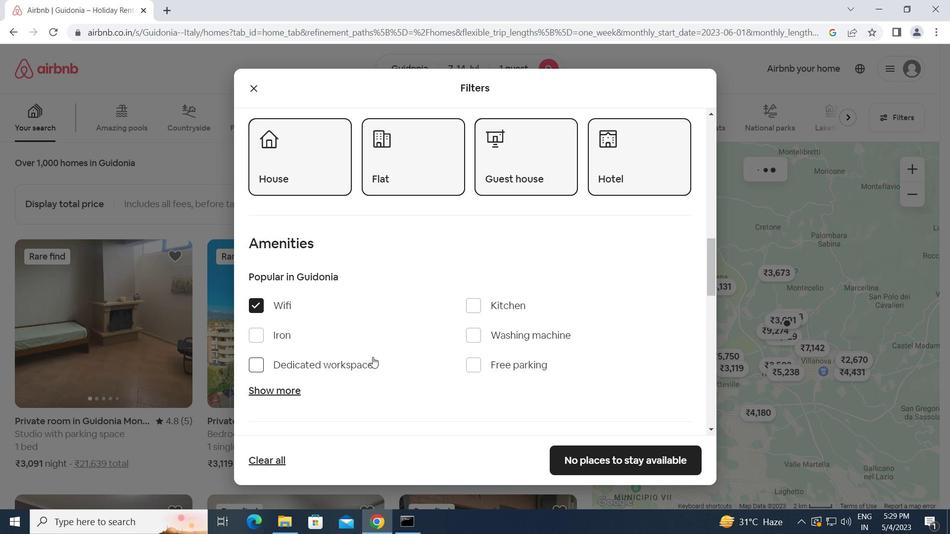 
Action: Mouse scrolled (373, 357) with delta (0, 0)
Screenshot: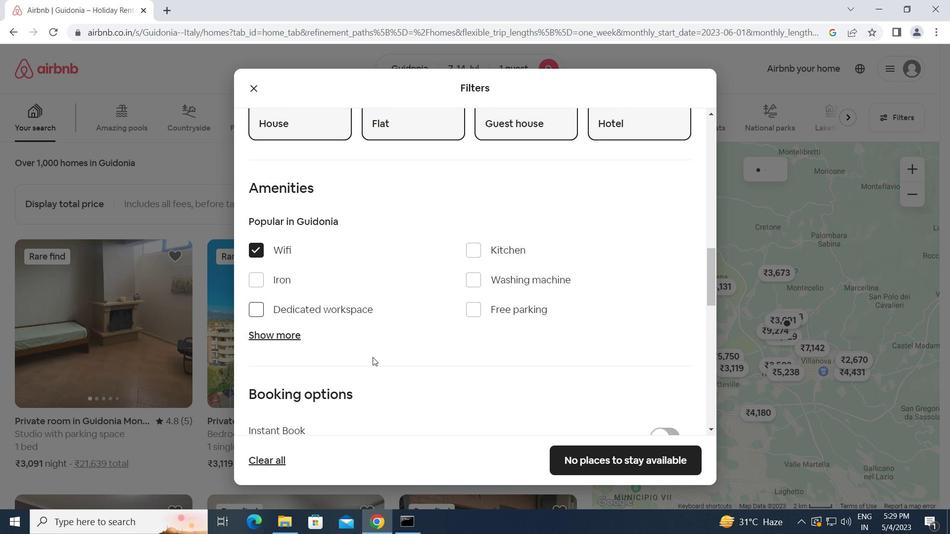 
Action: Mouse scrolled (373, 357) with delta (0, 0)
Screenshot: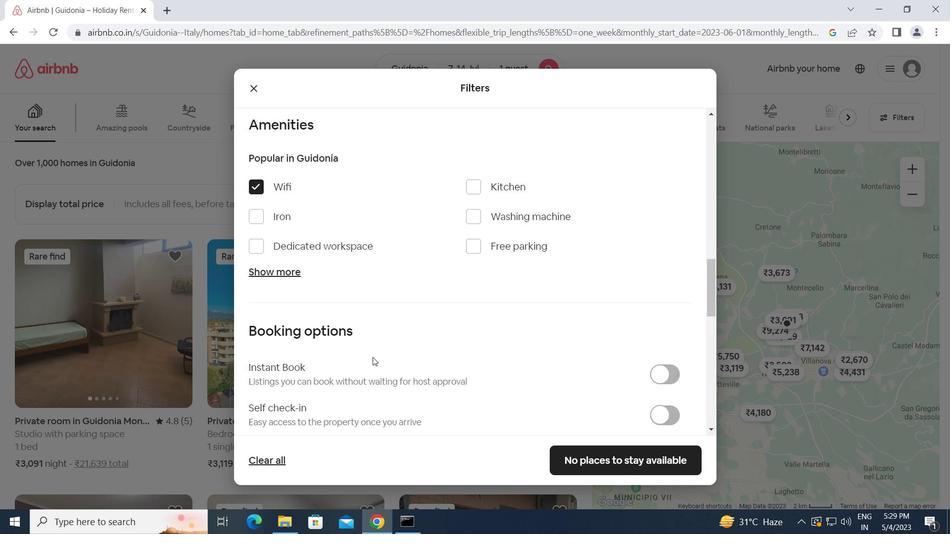 
Action: Mouse moved to (657, 350)
Screenshot: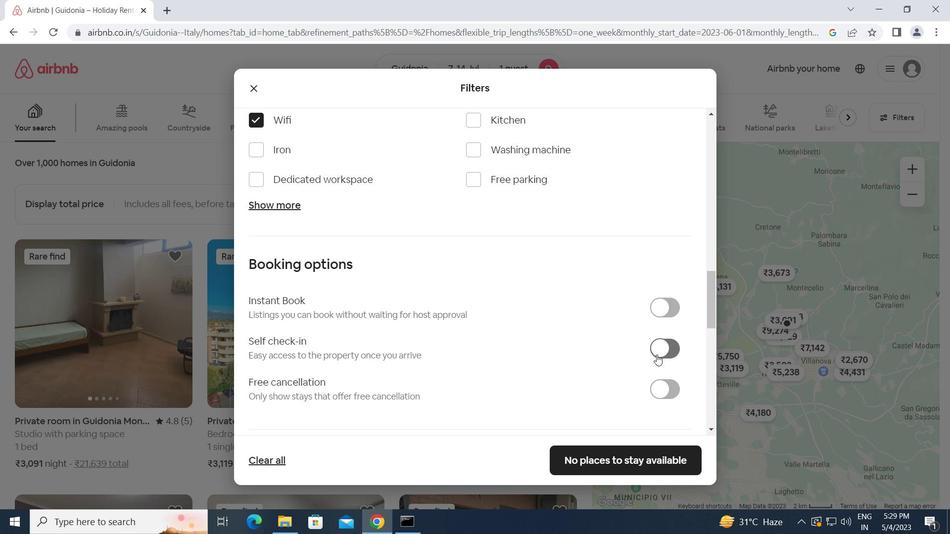
Action: Mouse pressed left at (657, 350)
Screenshot: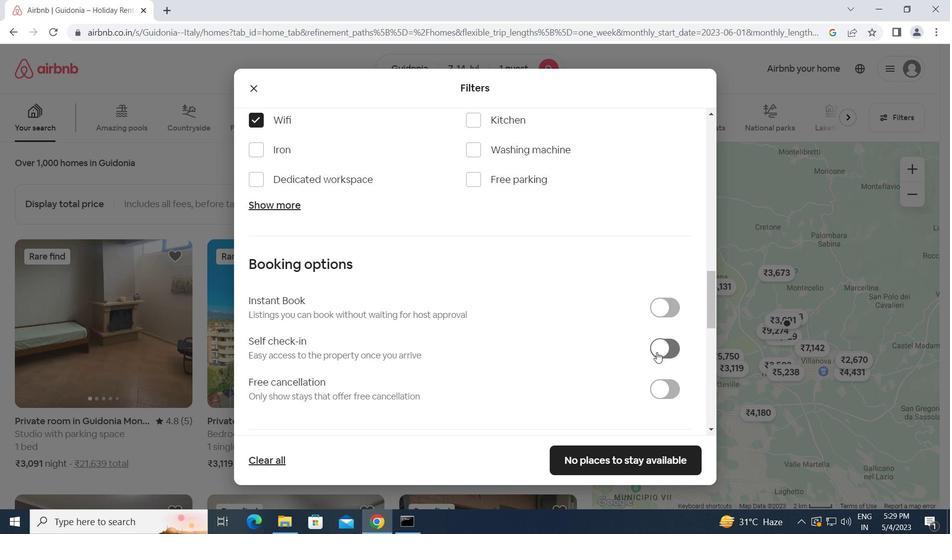 
Action: Mouse moved to (546, 370)
Screenshot: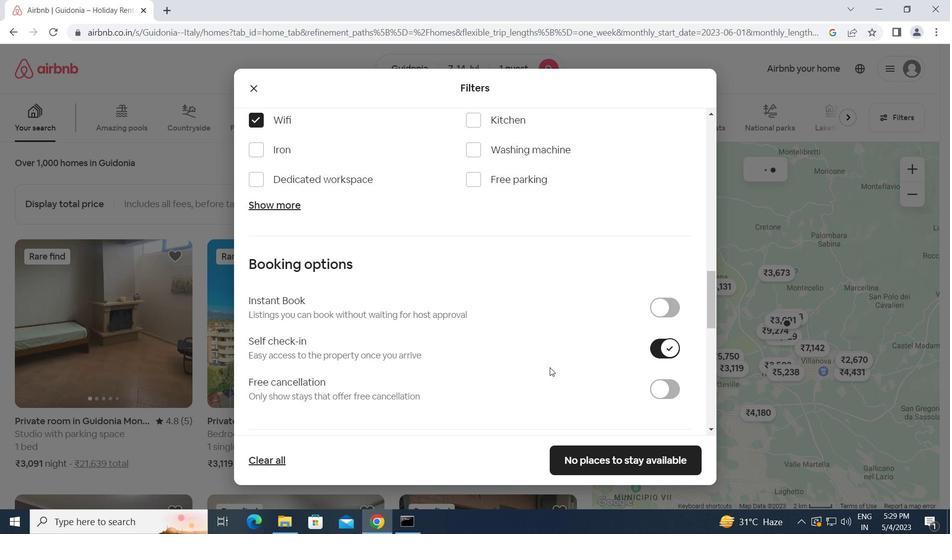 
Action: Mouse scrolled (546, 369) with delta (0, 0)
Screenshot: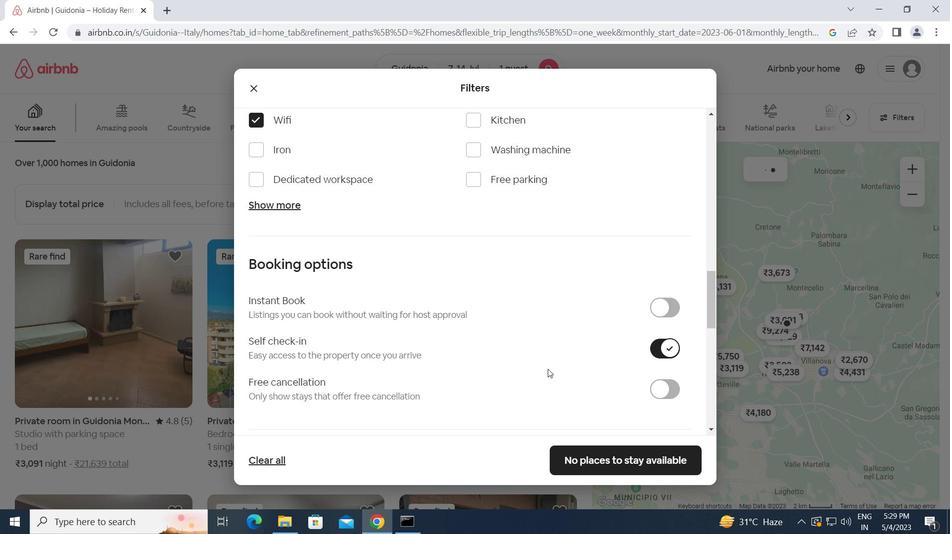 
Action: Mouse moved to (546, 370)
Screenshot: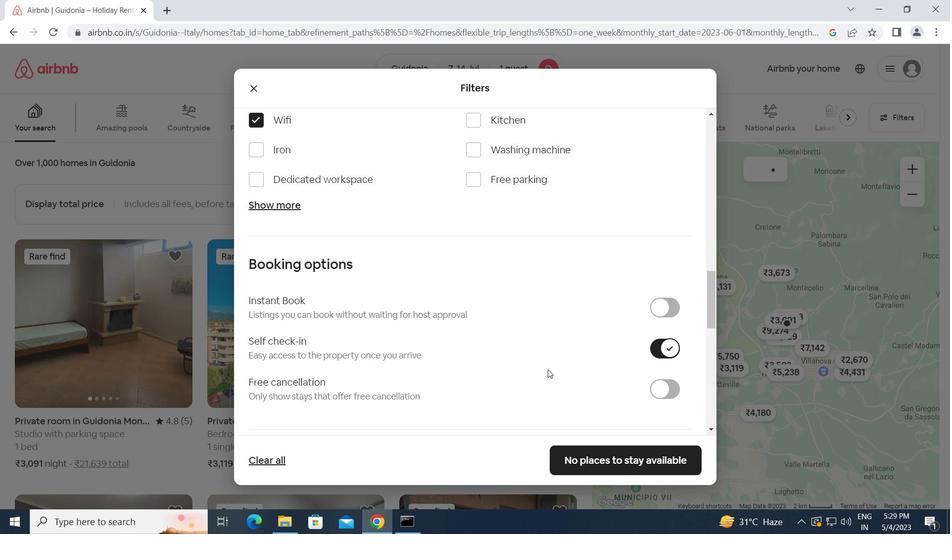 
Action: Mouse scrolled (546, 370) with delta (0, 0)
Screenshot: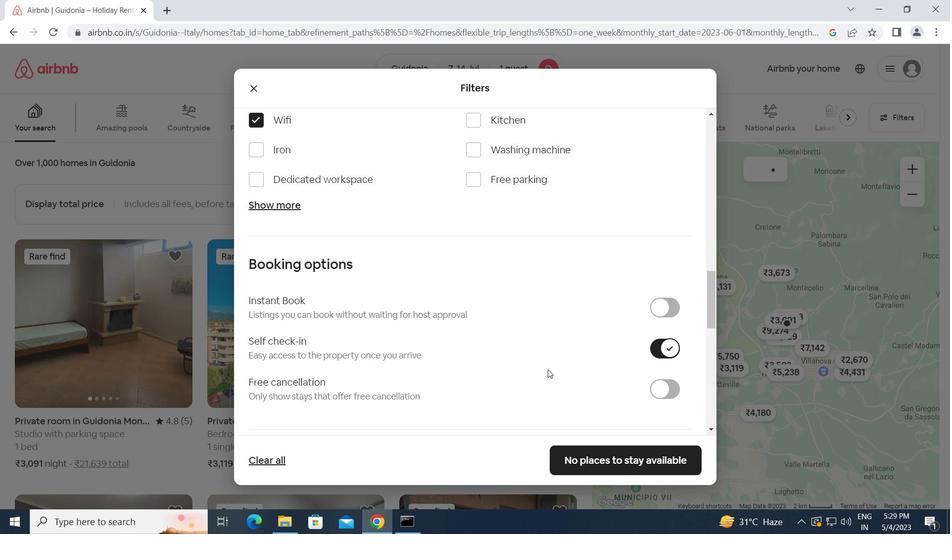 
Action: Mouse scrolled (546, 370) with delta (0, 0)
Screenshot: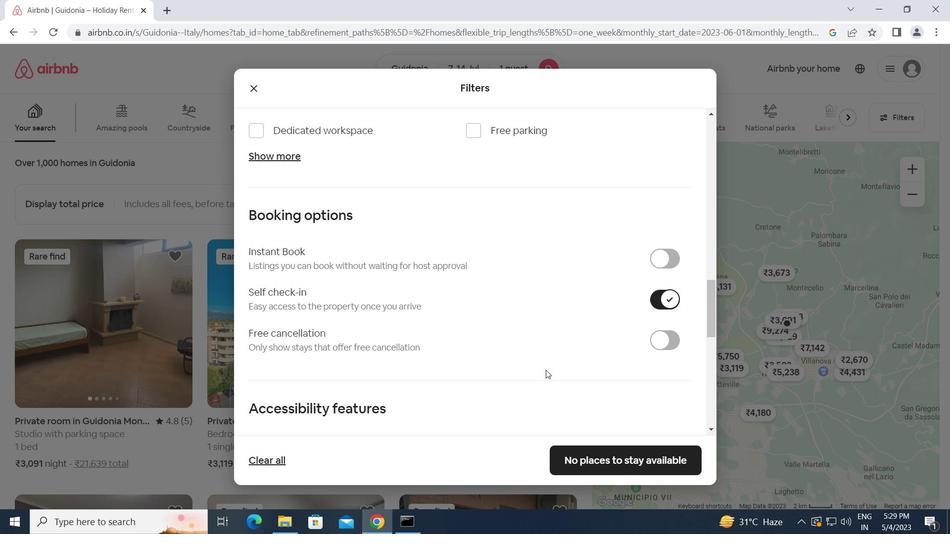 
Action: Mouse scrolled (546, 370) with delta (0, 0)
Screenshot: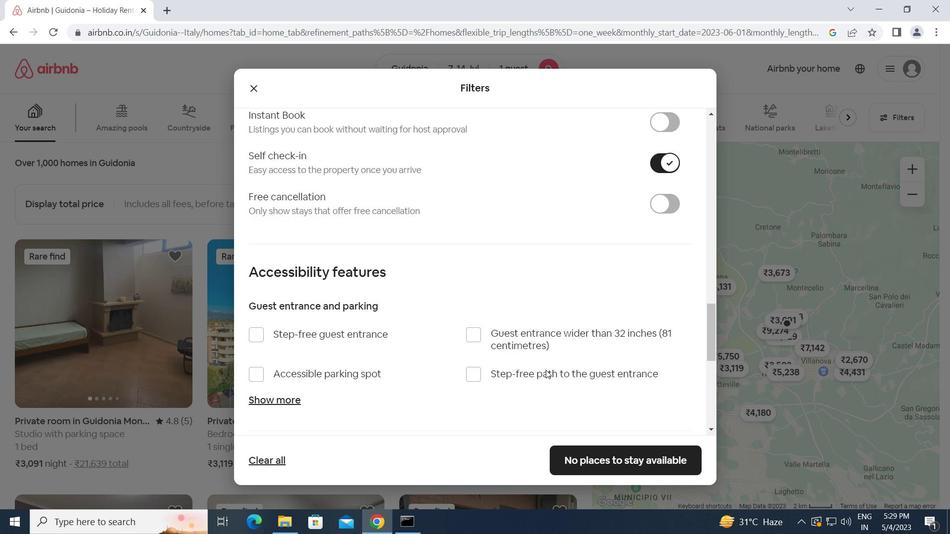 
Action: Mouse scrolled (546, 370) with delta (0, 0)
Screenshot: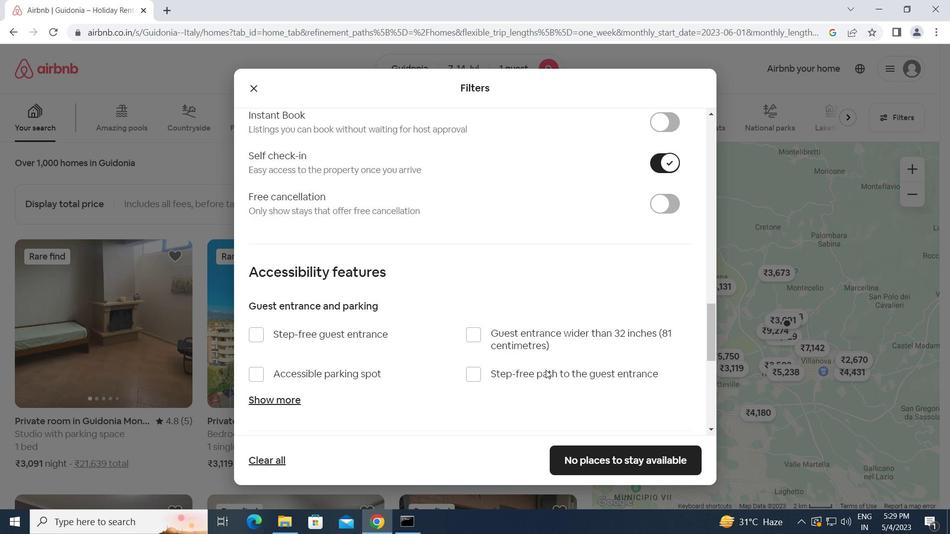 
Action: Mouse scrolled (546, 370) with delta (0, 0)
Screenshot: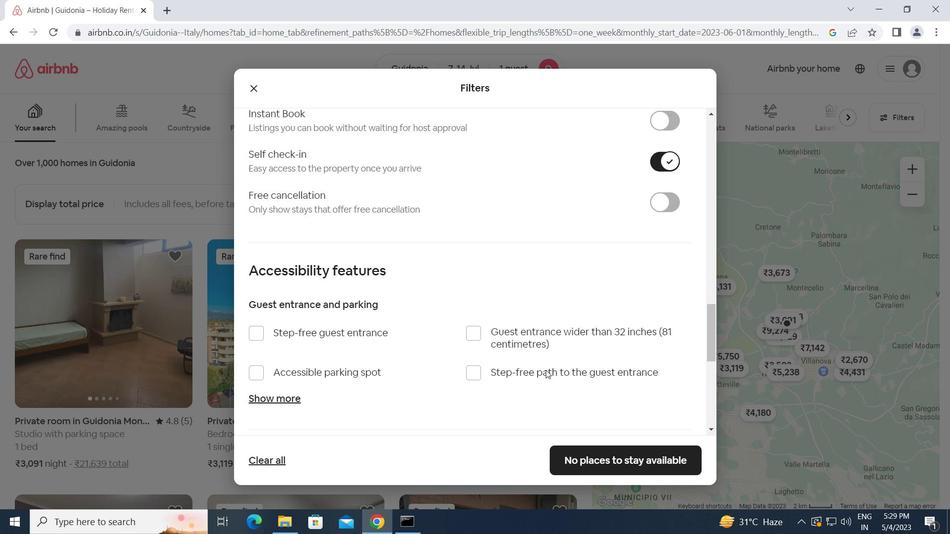 
Action: Mouse scrolled (546, 370) with delta (0, 0)
Screenshot: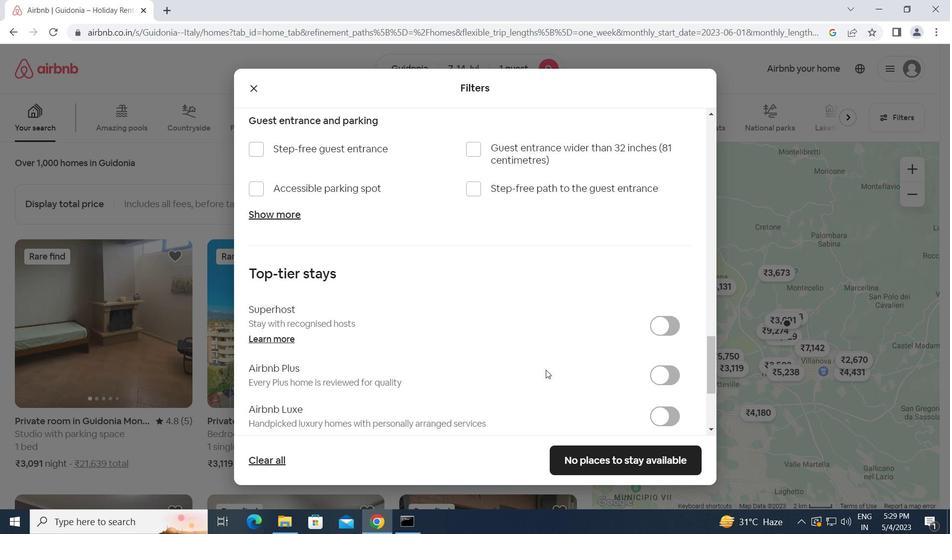
Action: Mouse scrolled (546, 370) with delta (0, 0)
Screenshot: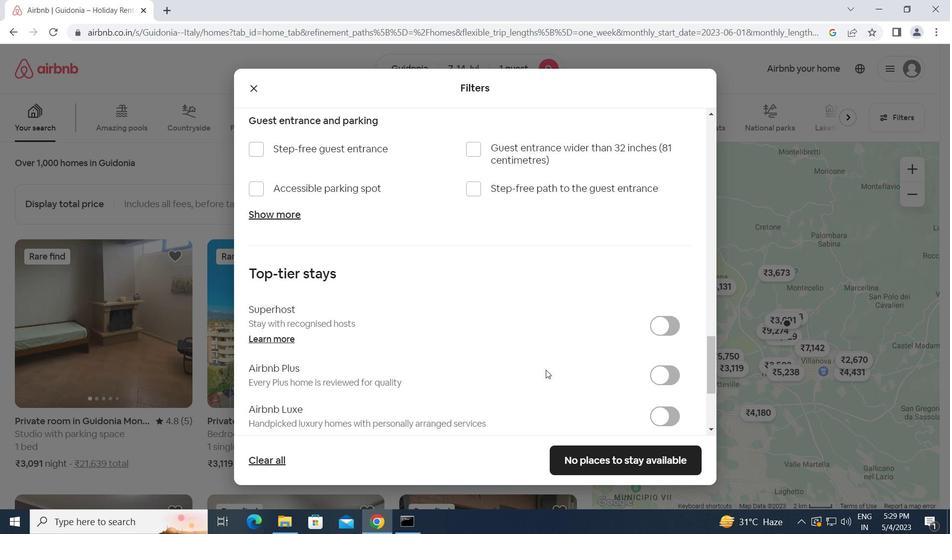 
Action: Mouse scrolled (546, 370) with delta (0, 0)
Screenshot: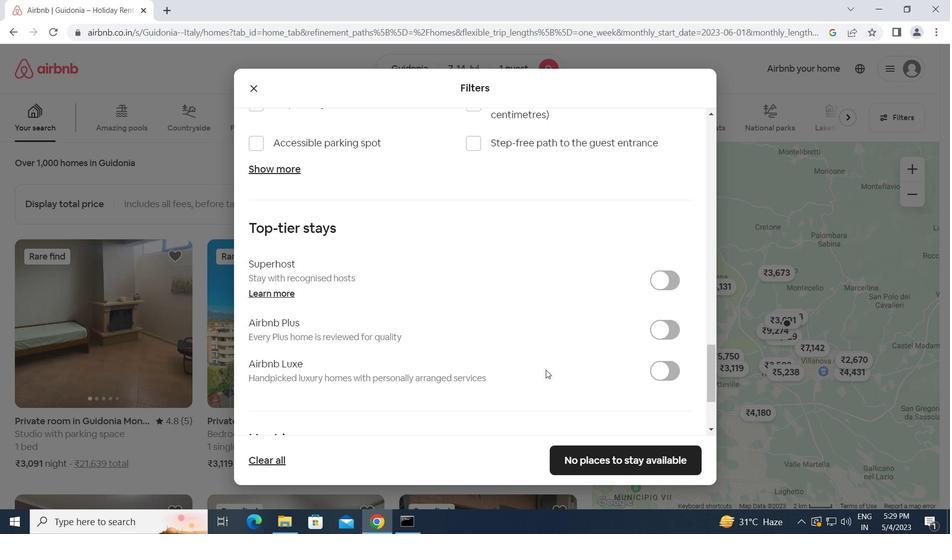 
Action: Mouse scrolled (546, 370) with delta (0, 0)
Screenshot: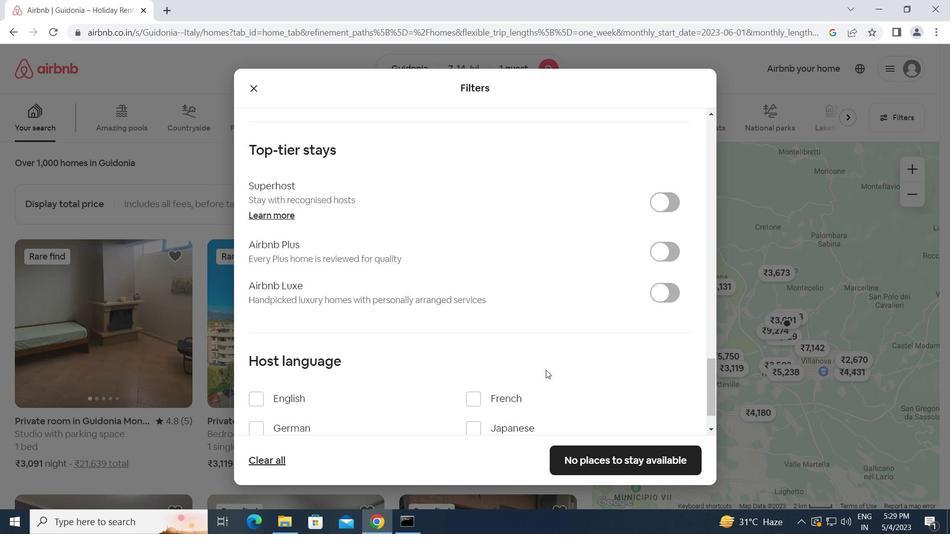 
Action: Mouse moved to (263, 351)
Screenshot: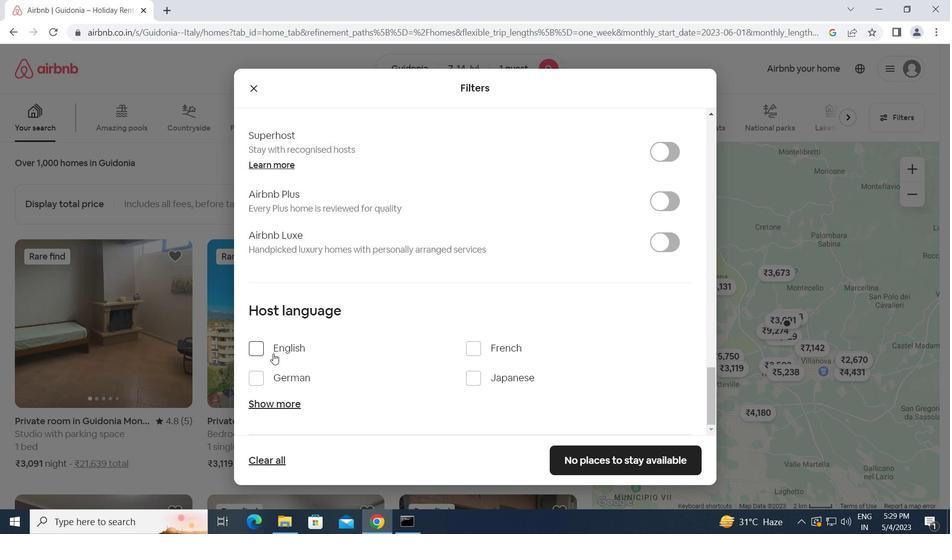 
Action: Mouse pressed left at (263, 351)
Screenshot: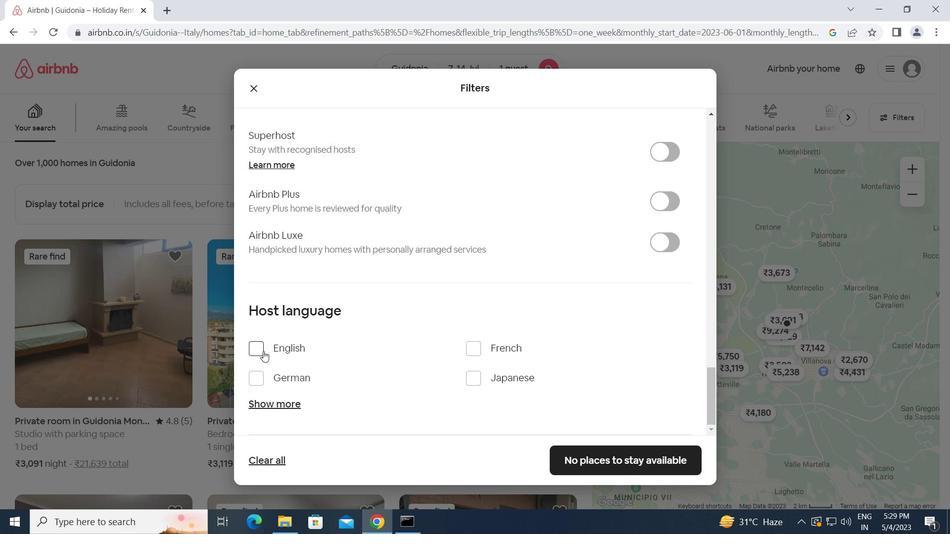 
Action: Mouse moved to (579, 451)
Screenshot: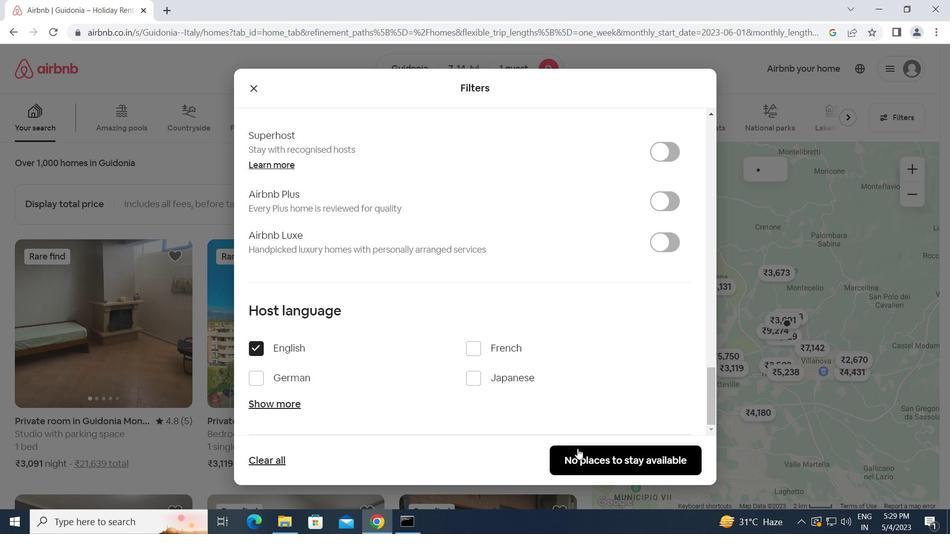 
Action: Mouse pressed left at (579, 451)
Screenshot: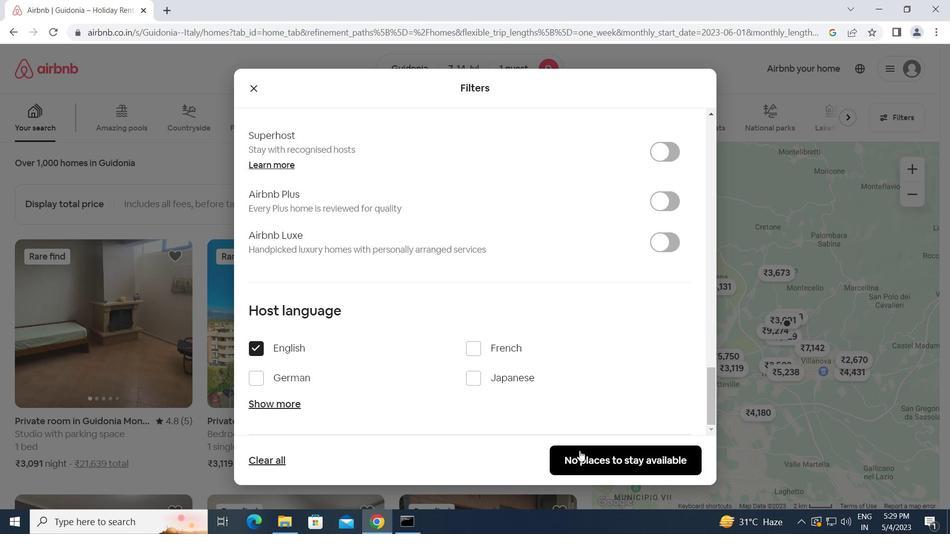 
